 Task: In the  document Nathan.txtMake this file  'available offline' Add shortcut to Drive 'My Drive'Email the file to   softage.5@softage.net, with message attached Attention Needed: Please prioritize going through the email I've sent. and file type: 'RTF'
Action: Mouse moved to (289, 462)
Screenshot: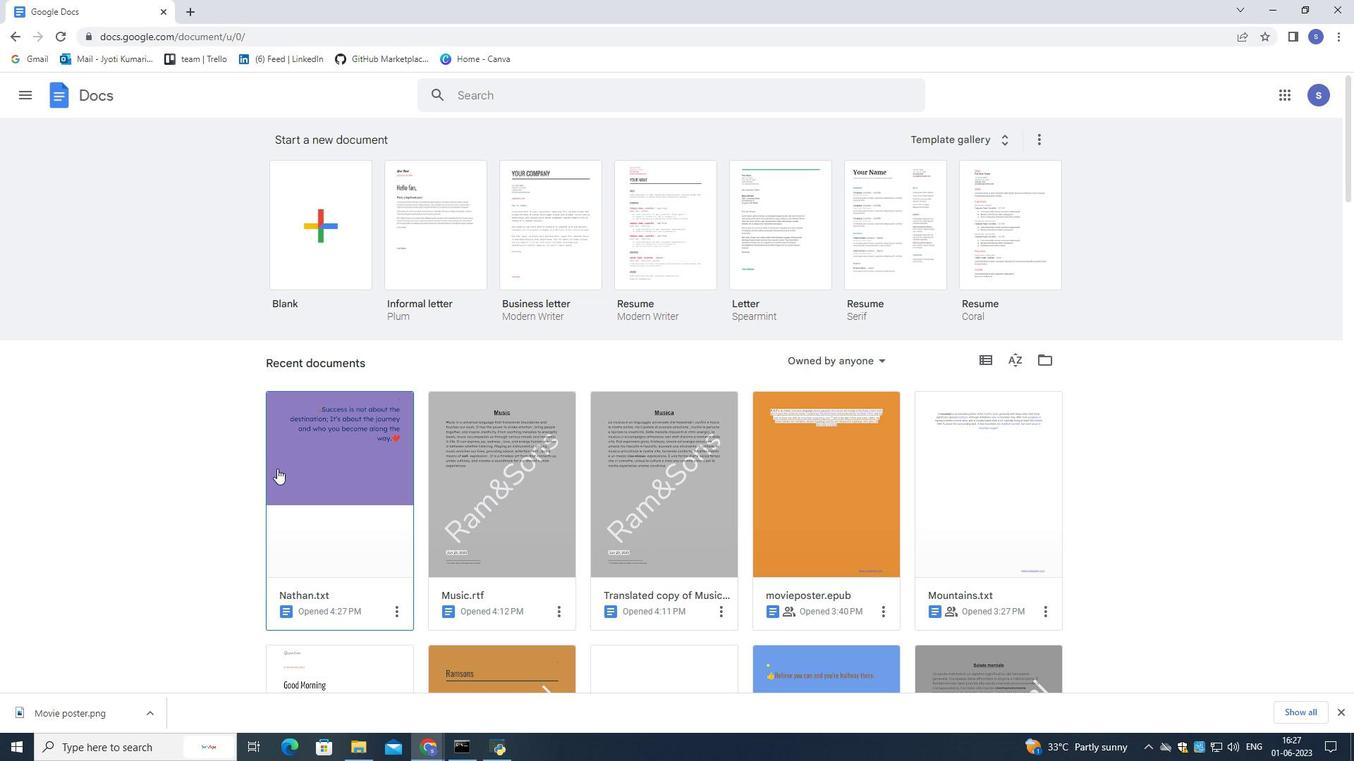 
Action: Mouse pressed left at (289, 462)
Screenshot: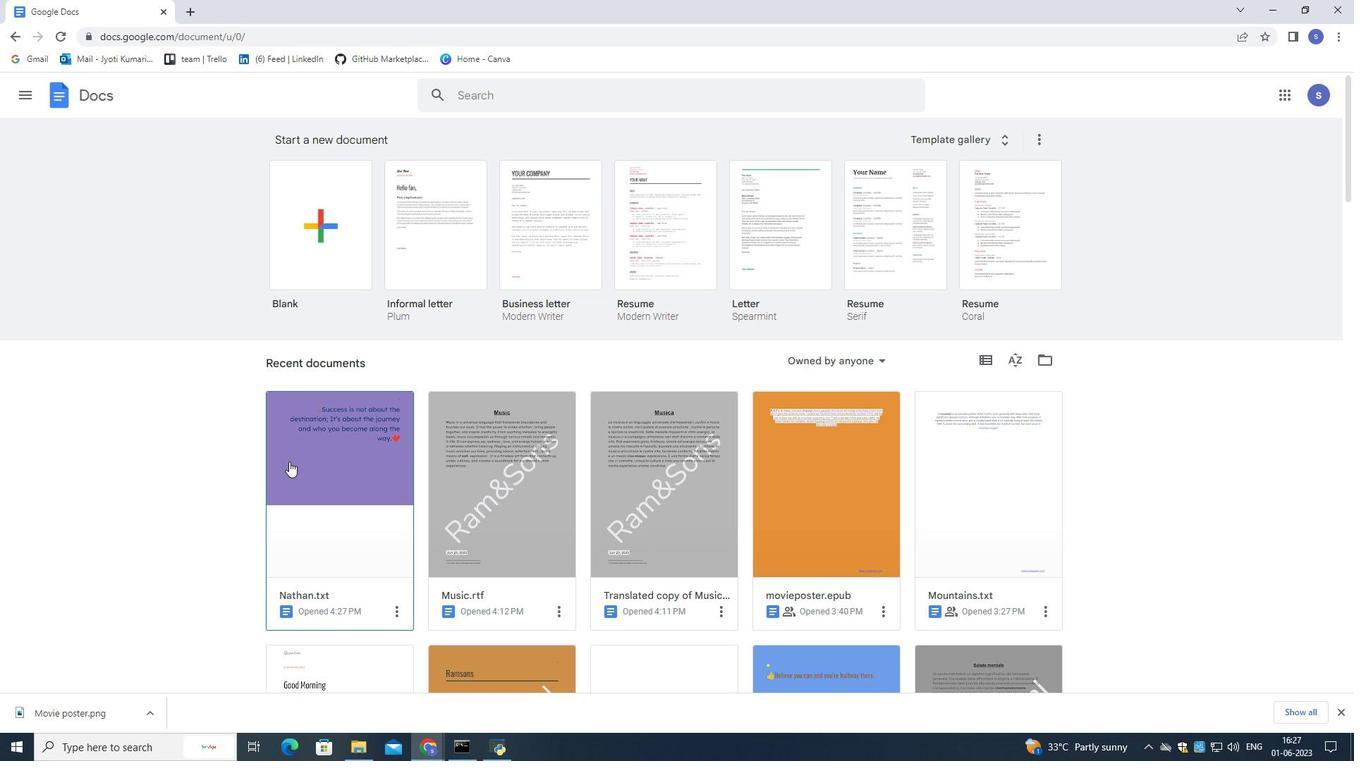 
Action: Mouse pressed left at (289, 462)
Screenshot: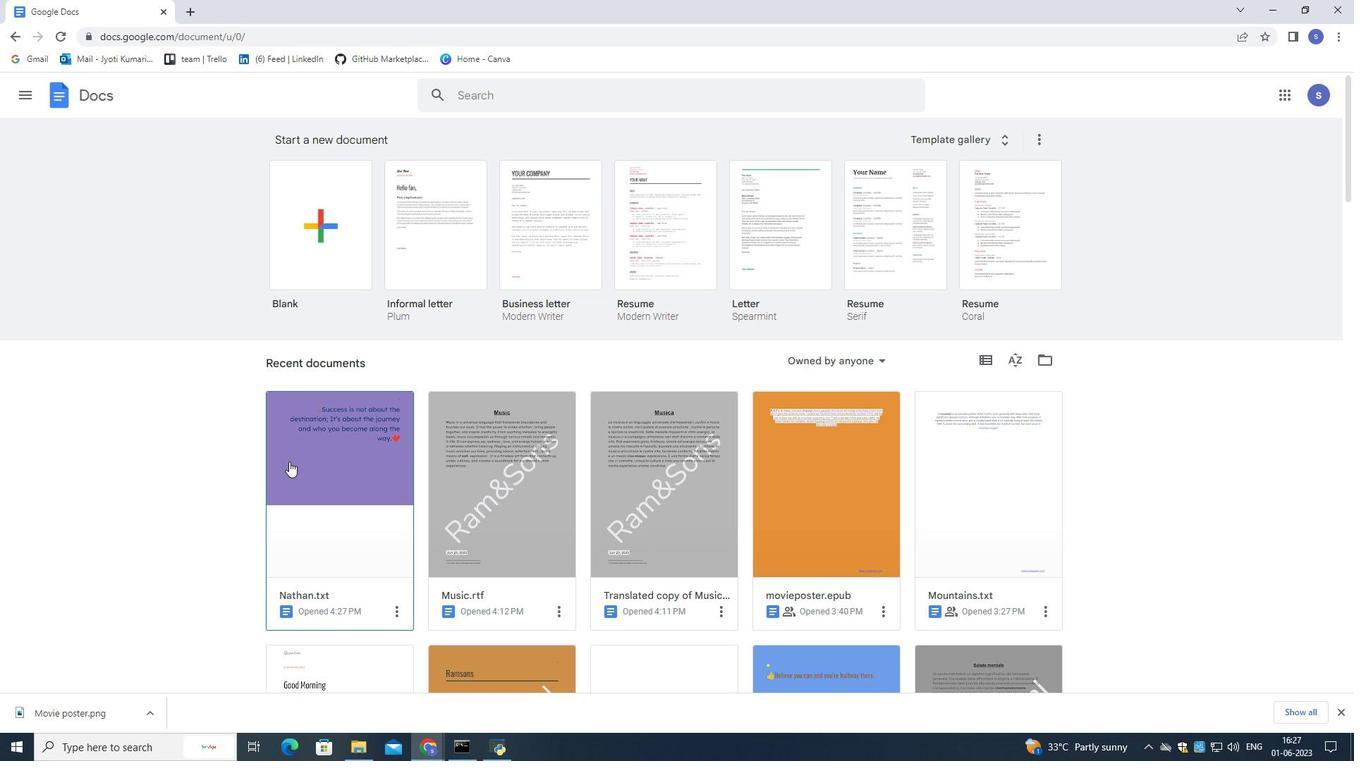 
Action: Mouse moved to (46, 104)
Screenshot: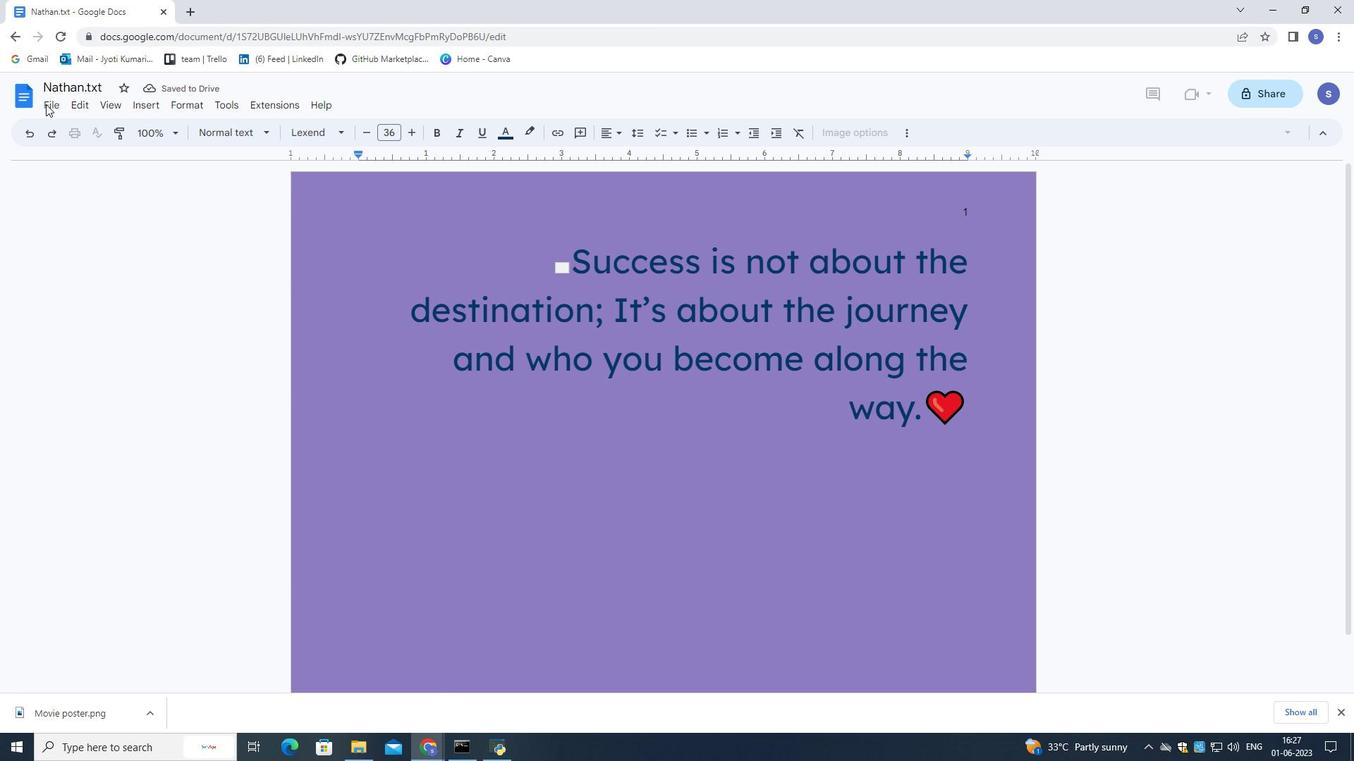 
Action: Mouse pressed left at (46, 104)
Screenshot: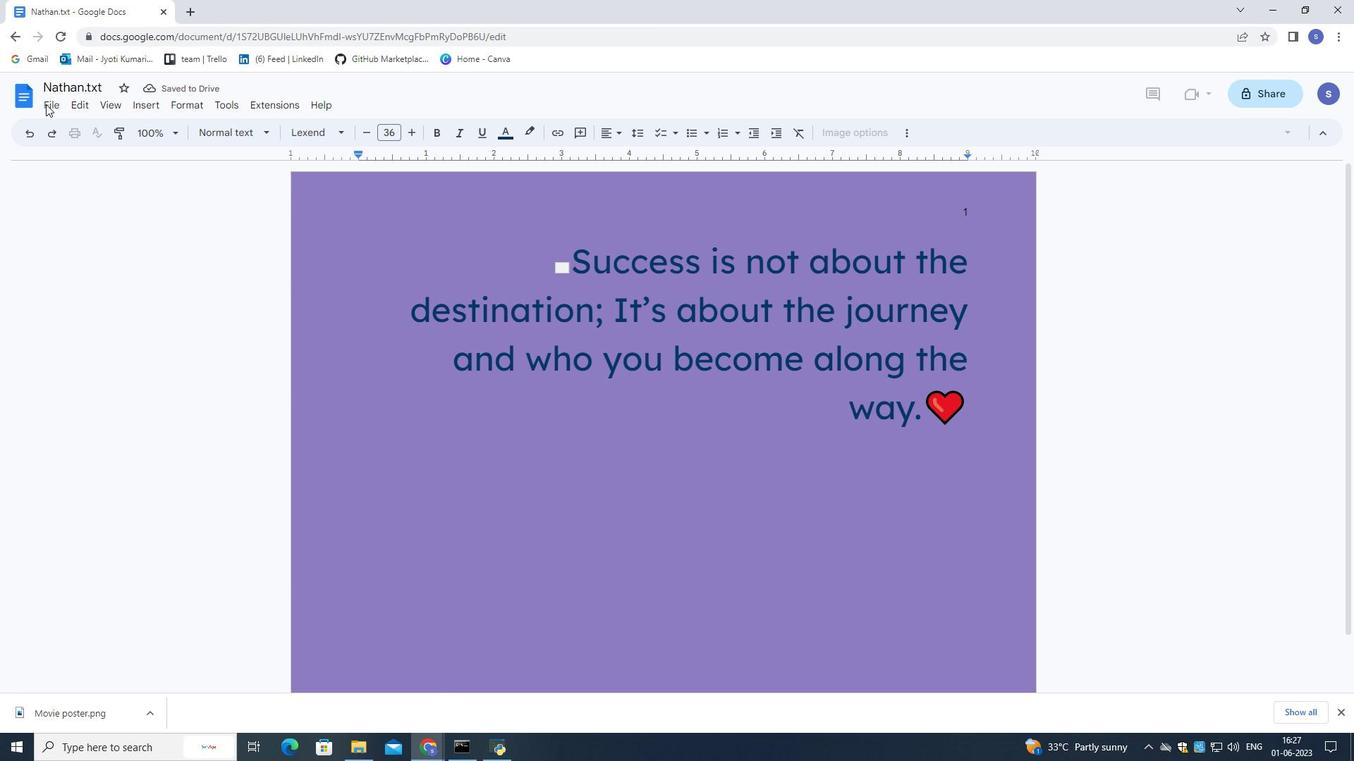 
Action: Mouse moved to (138, 414)
Screenshot: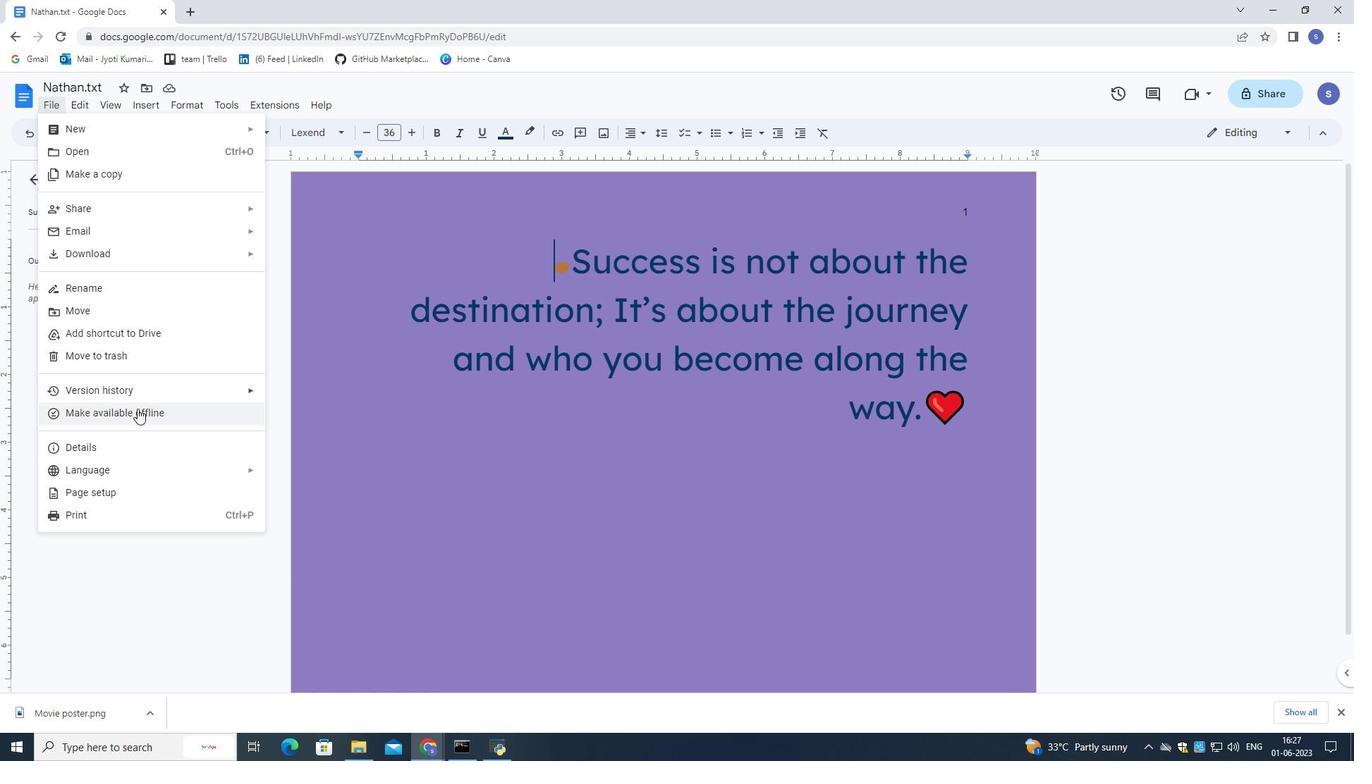 
Action: Mouse pressed left at (138, 414)
Screenshot: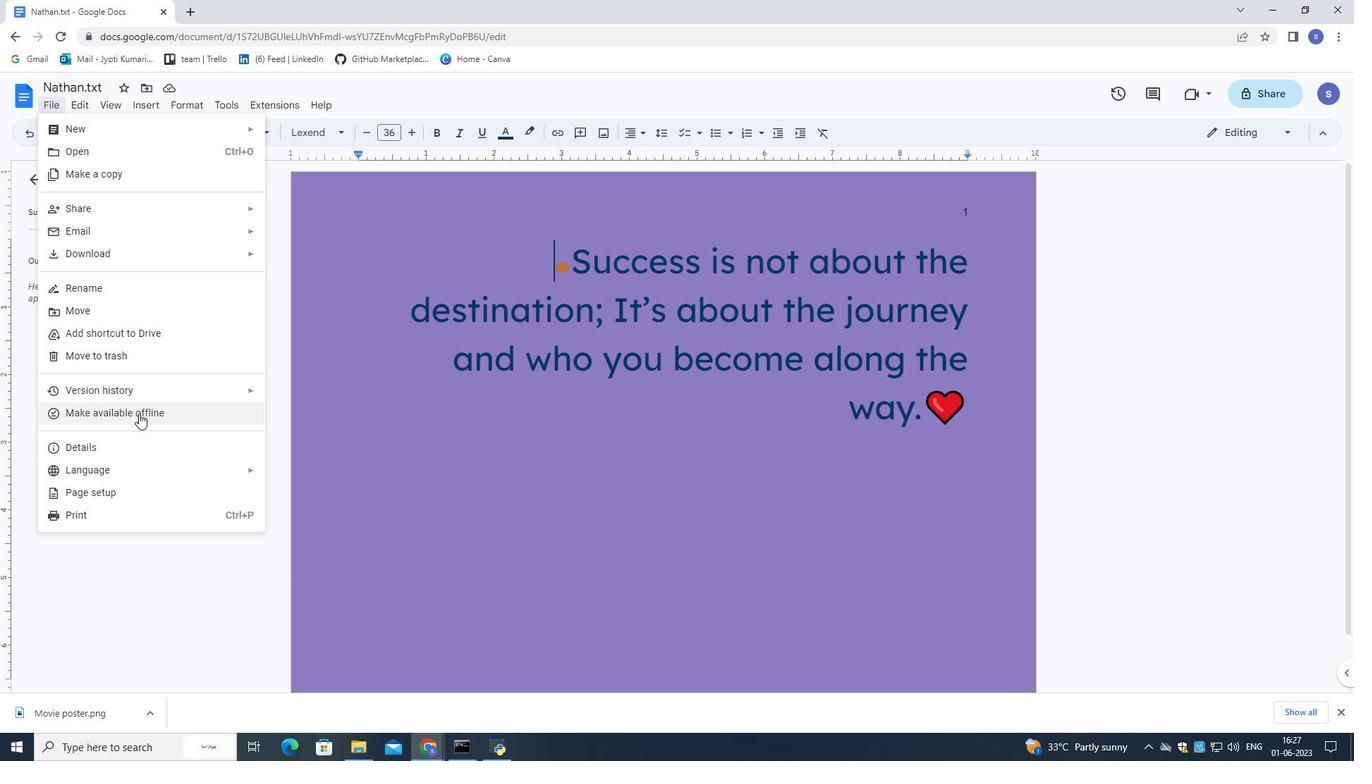 
Action: Mouse moved to (47, 105)
Screenshot: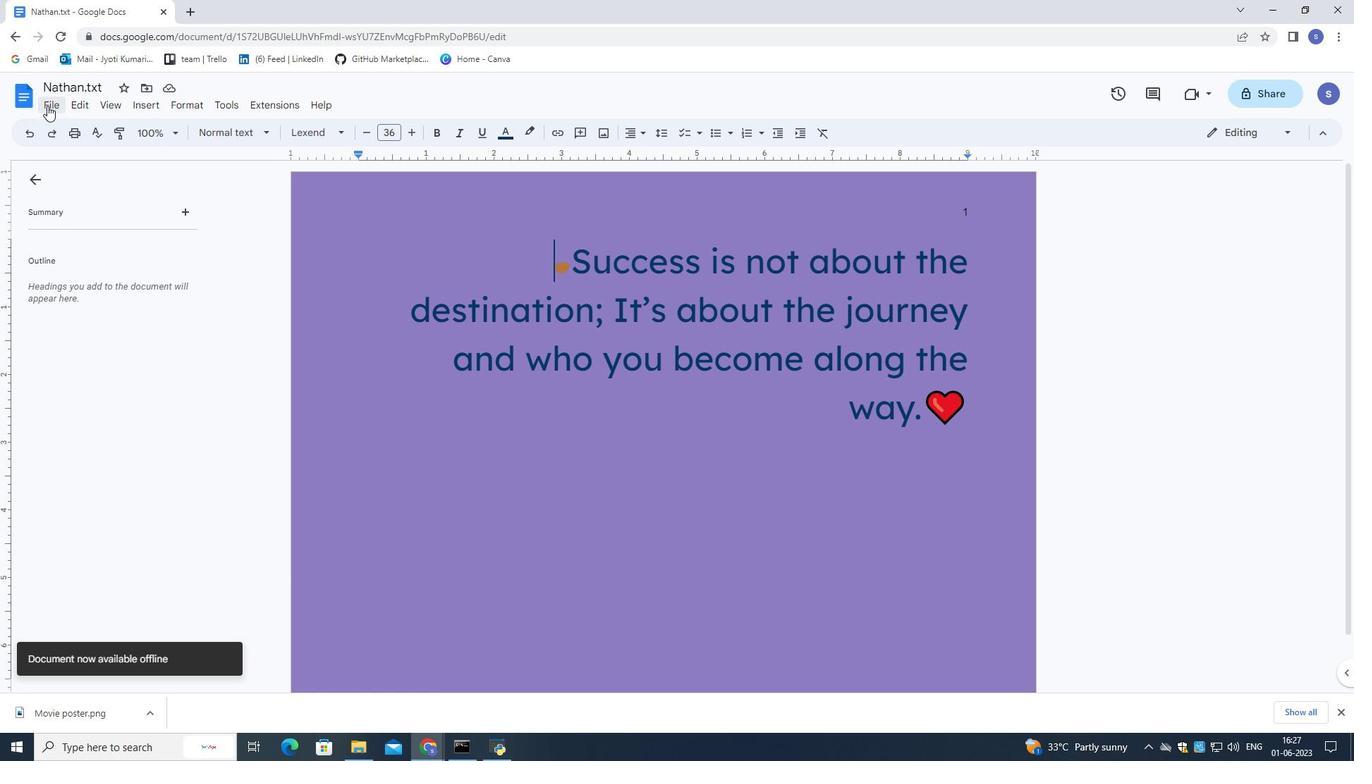 
Action: Mouse pressed left at (47, 105)
Screenshot: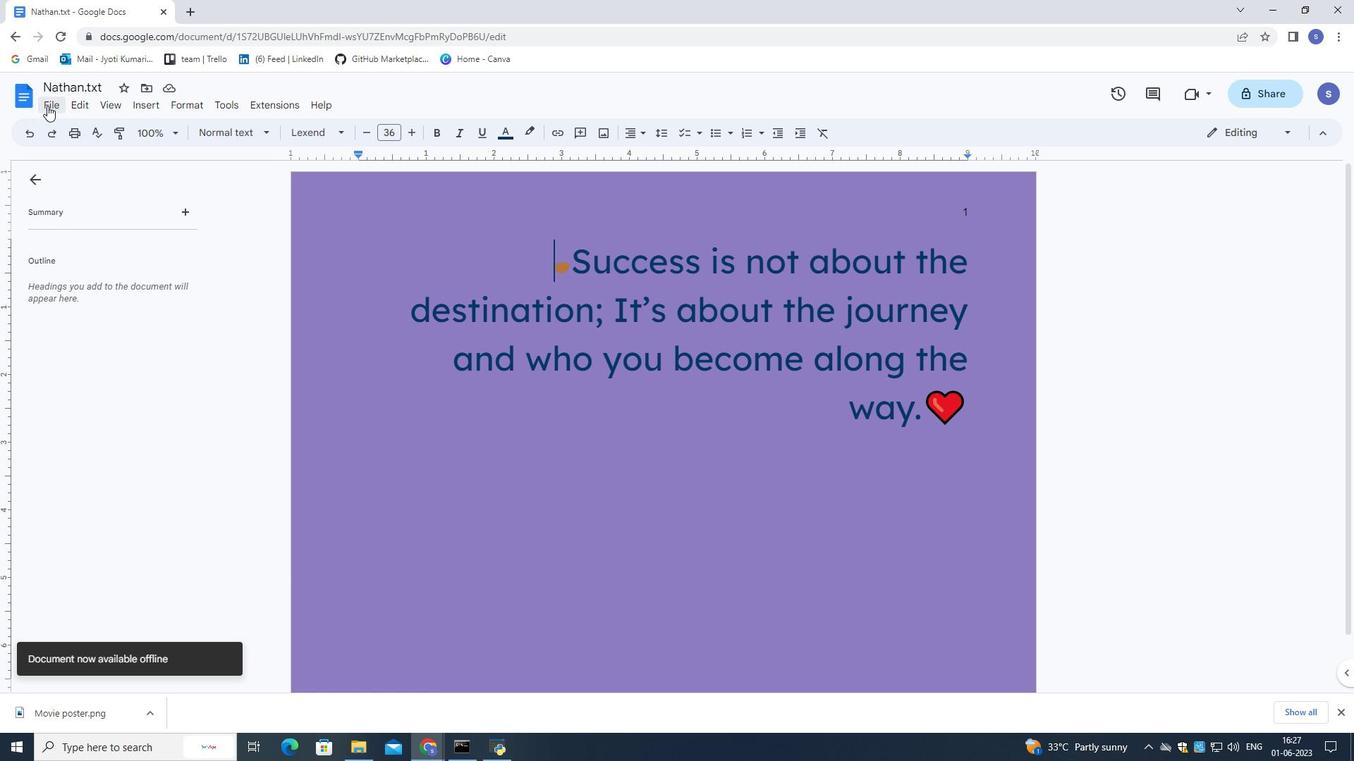 
Action: Mouse moved to (95, 330)
Screenshot: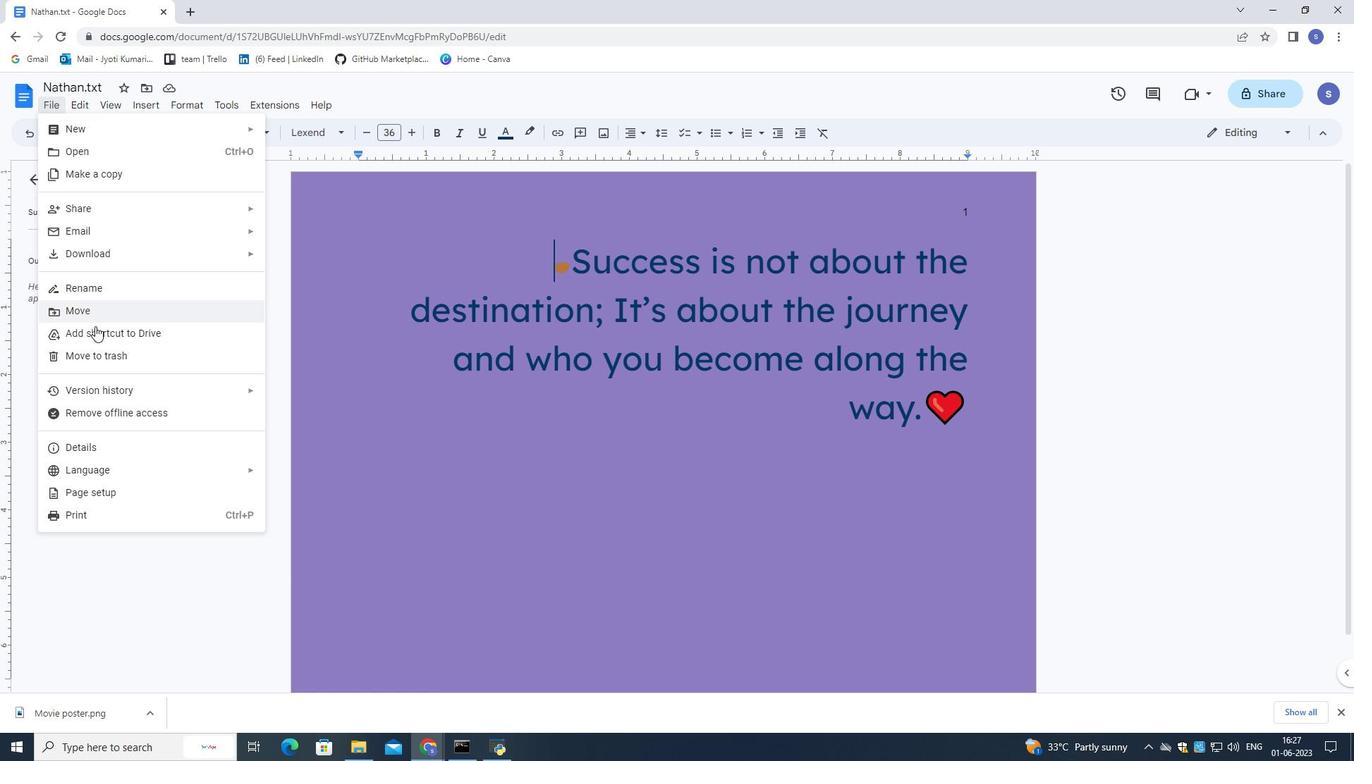 
Action: Mouse pressed left at (95, 330)
Screenshot: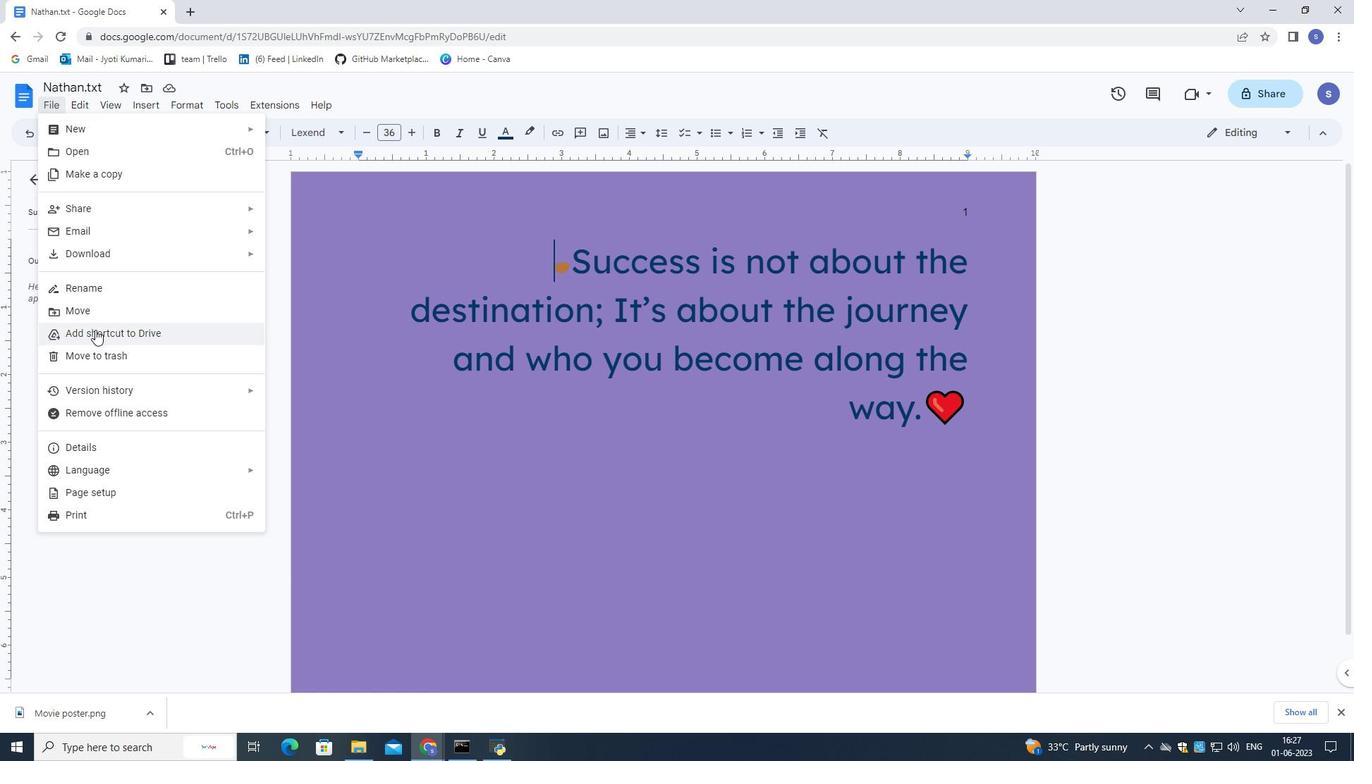 
Action: Mouse moved to (350, 302)
Screenshot: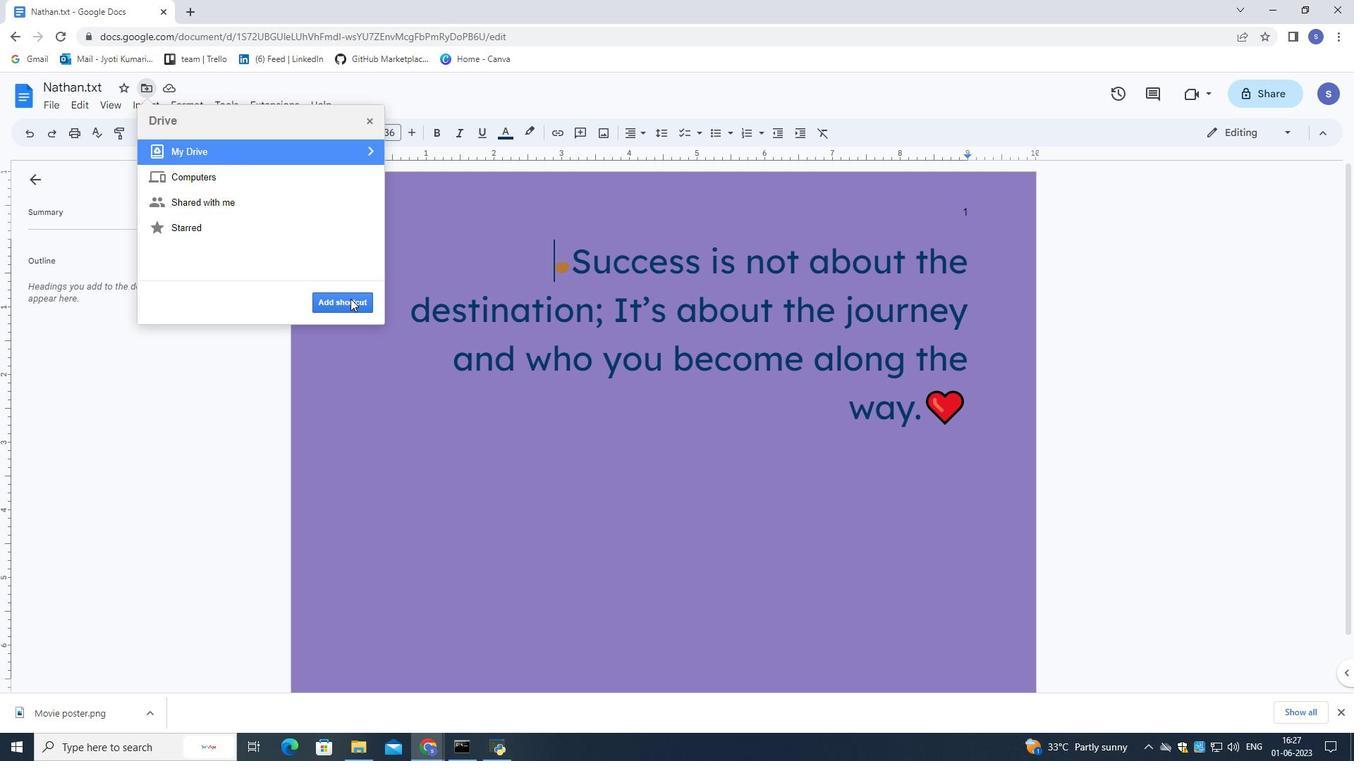 
Action: Mouse pressed left at (350, 302)
Screenshot: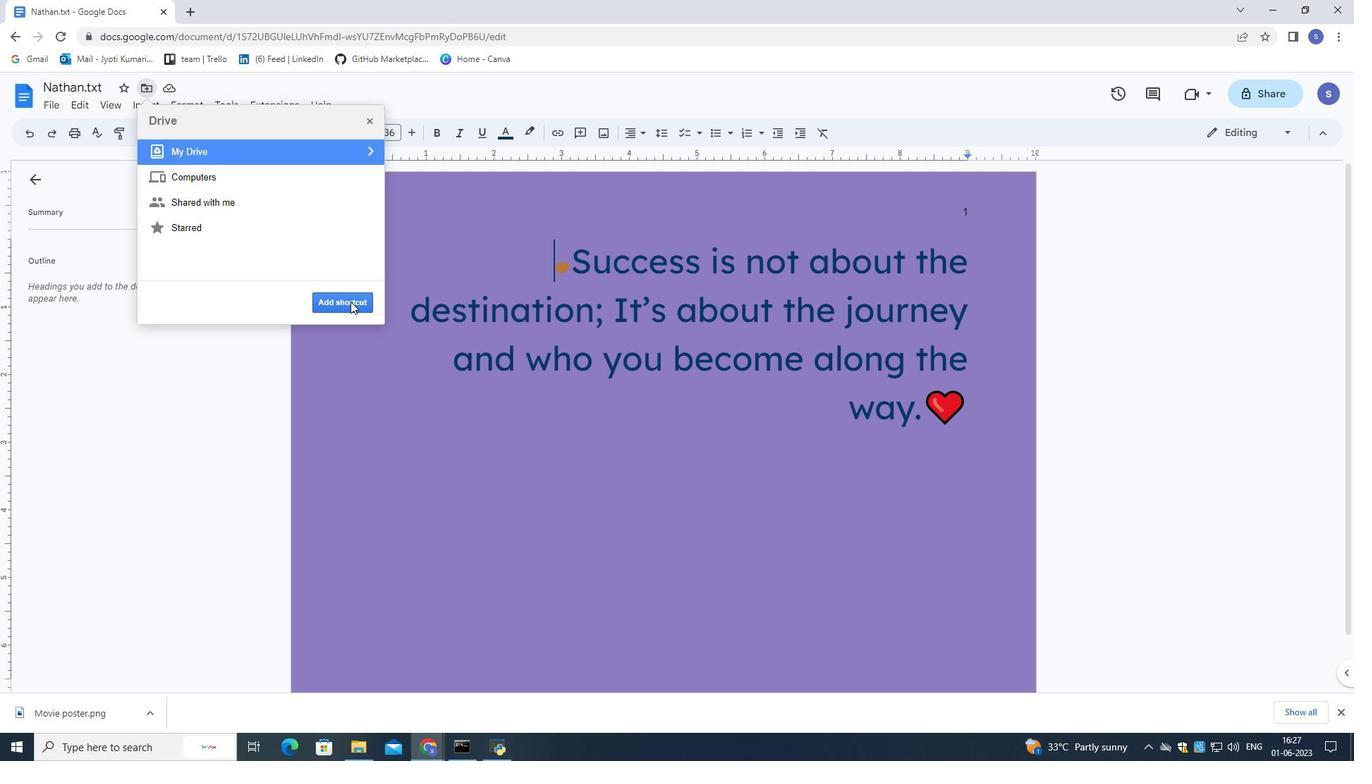 
Action: Mouse moved to (43, 102)
Screenshot: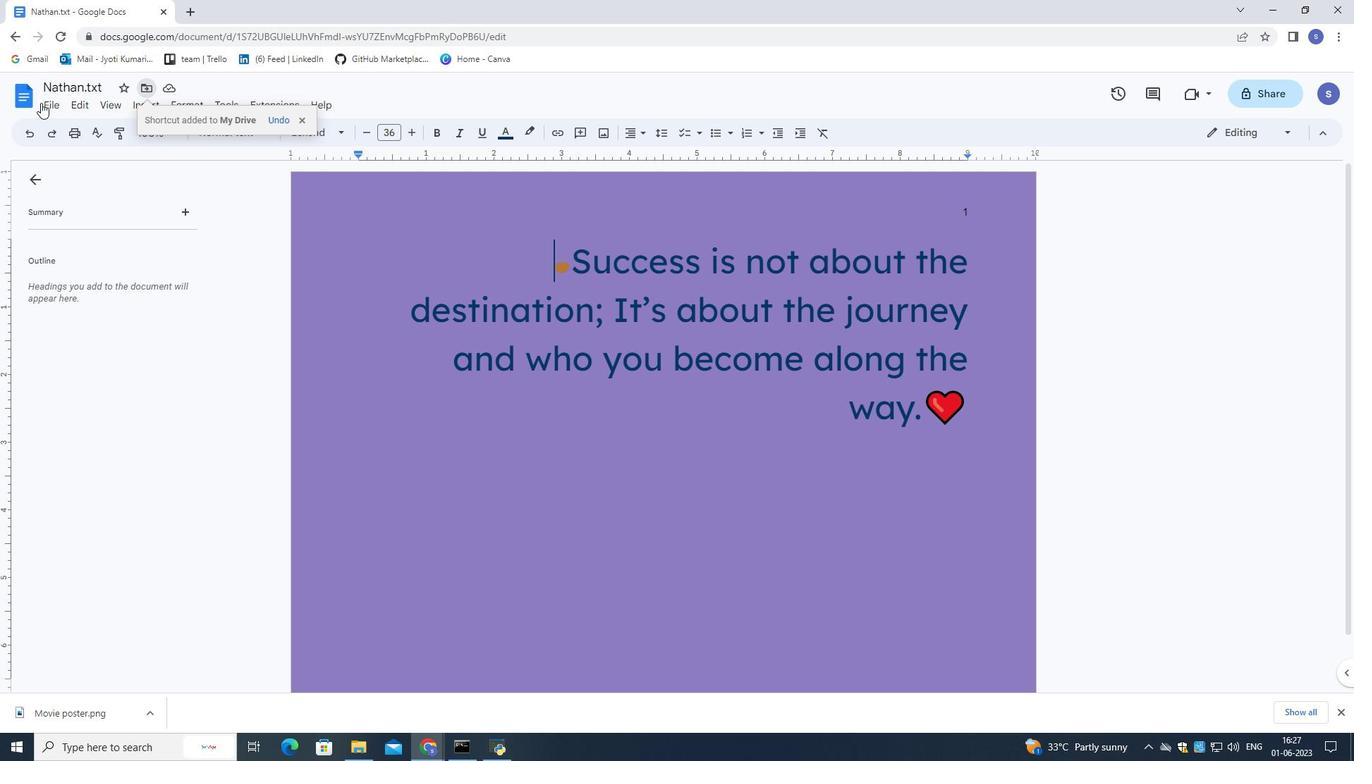 
Action: Mouse pressed left at (43, 102)
Screenshot: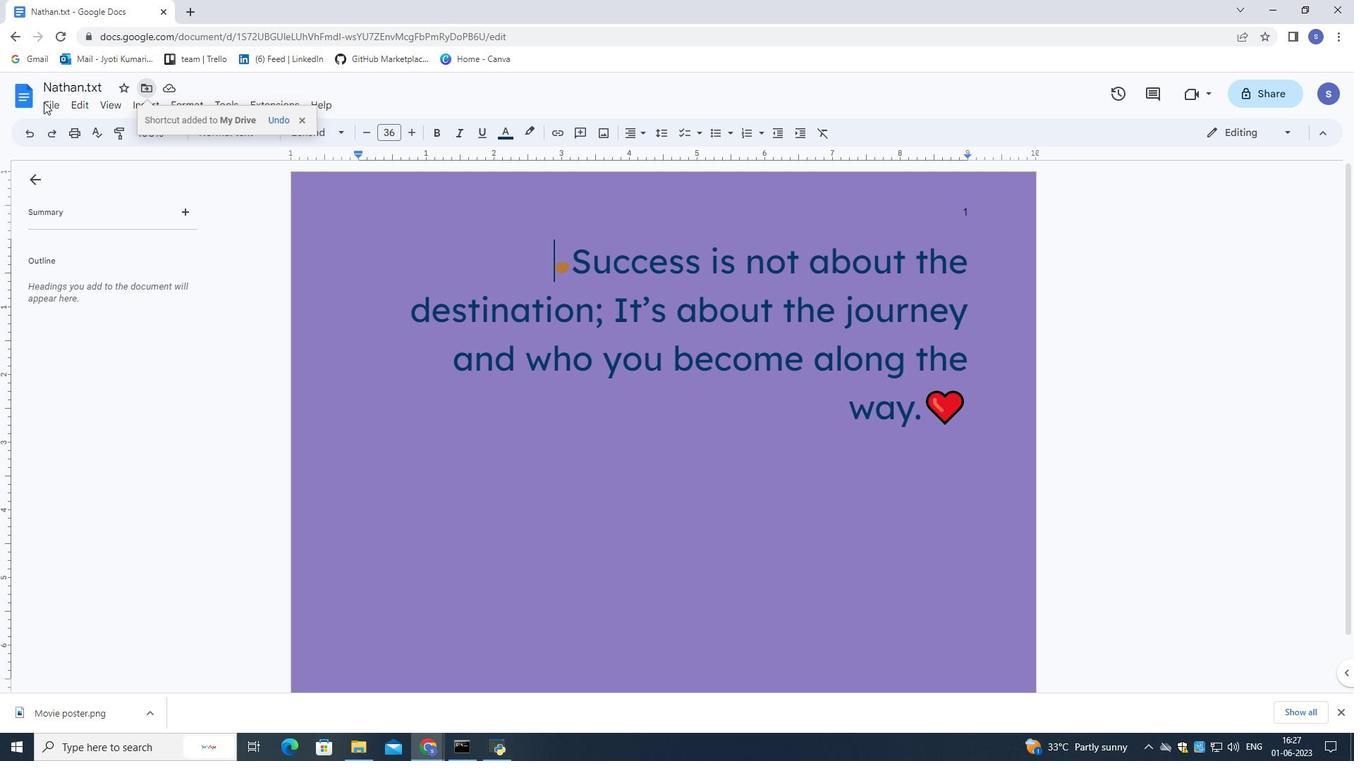 
Action: Mouse moved to (53, 107)
Screenshot: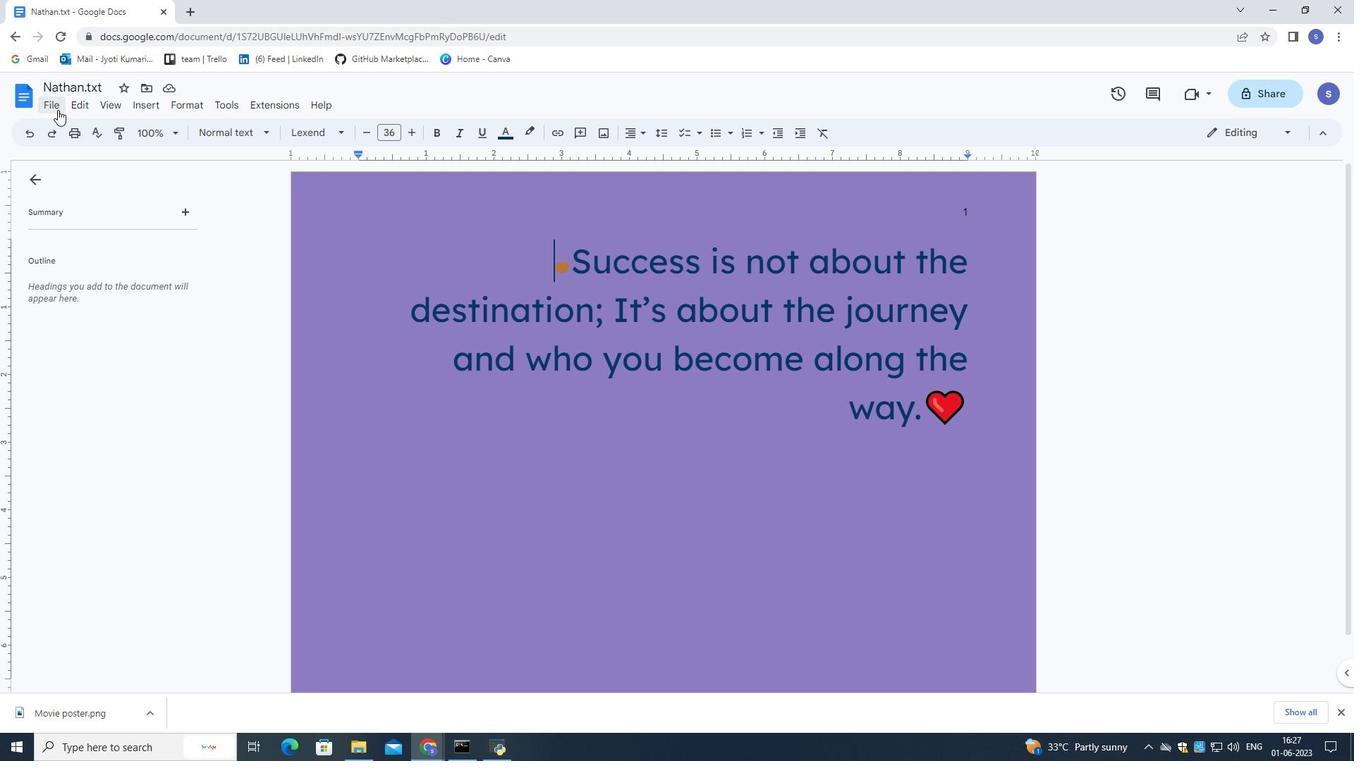 
Action: Mouse pressed left at (53, 107)
Screenshot: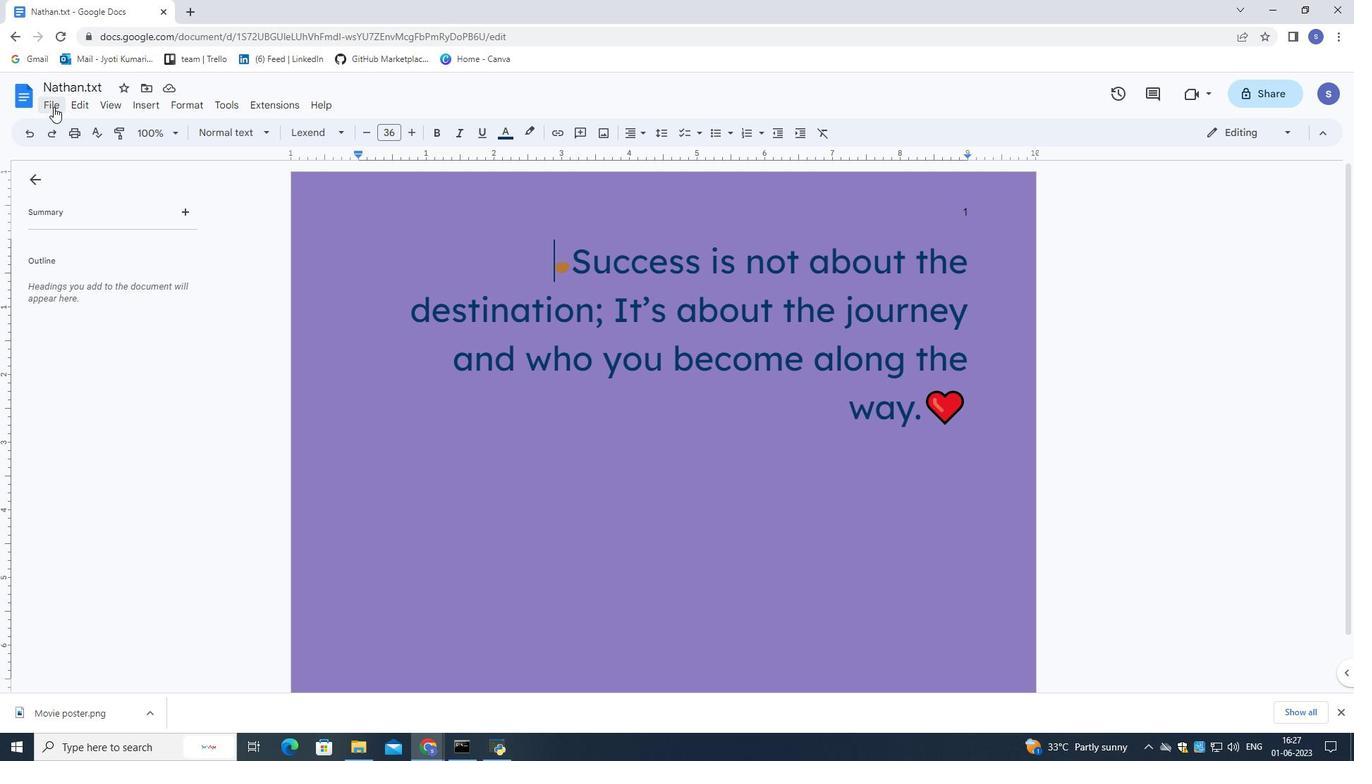 
Action: Mouse moved to (298, 233)
Screenshot: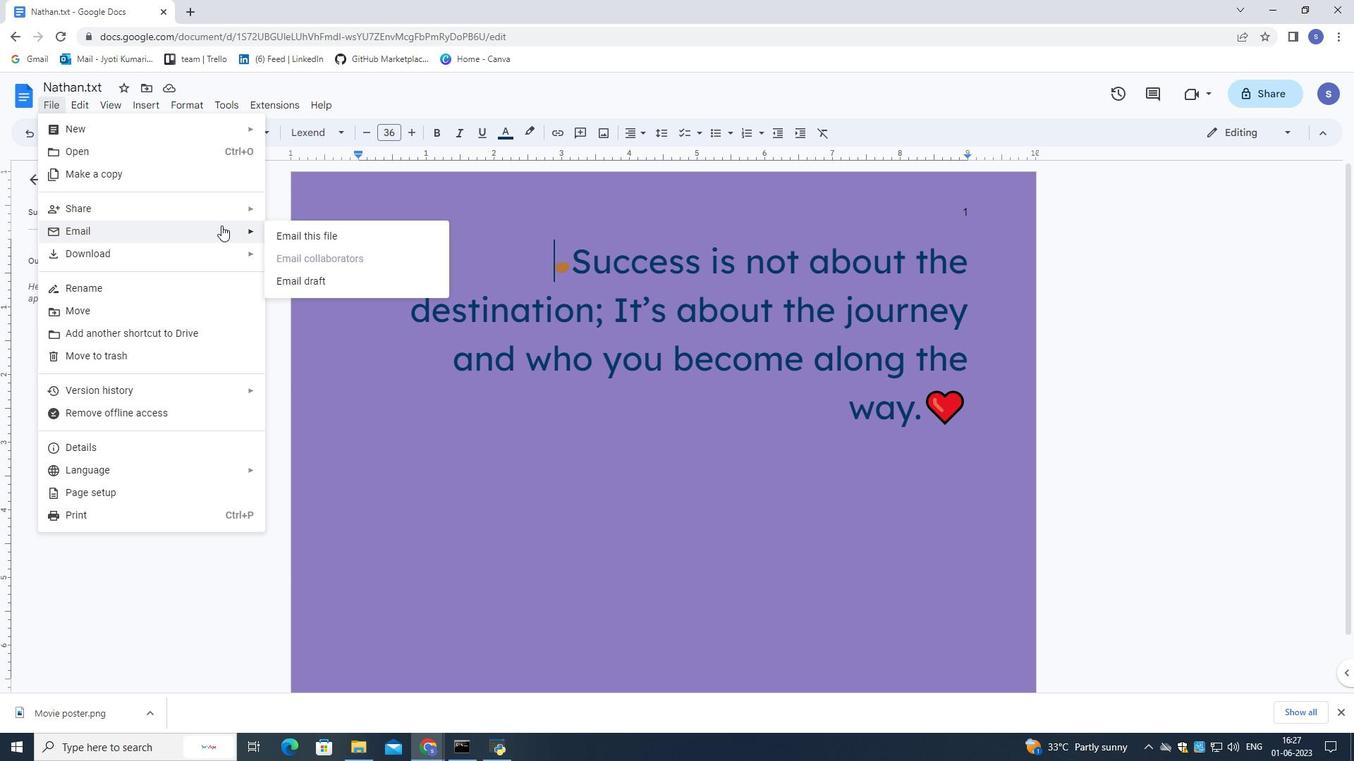
Action: Mouse pressed left at (298, 233)
Screenshot: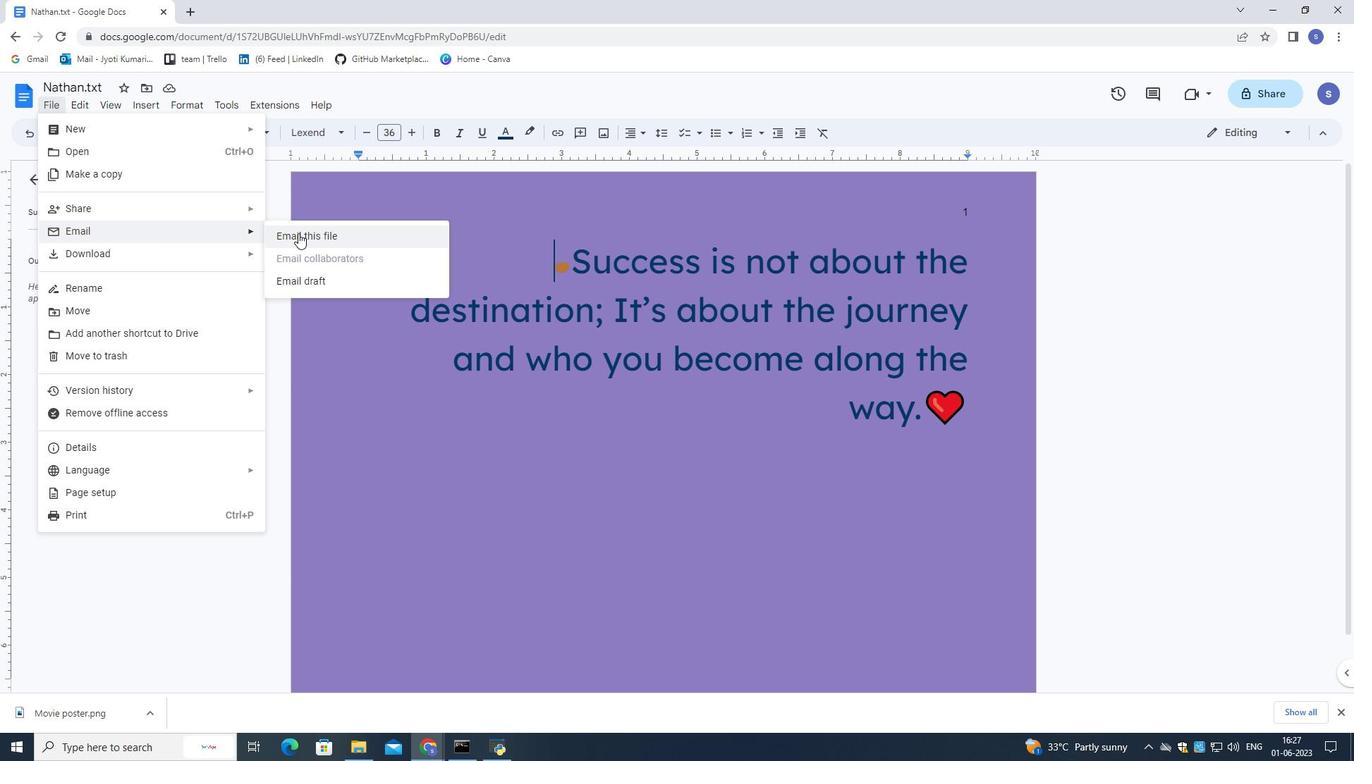 
Action: Mouse moved to (294, 232)
Screenshot: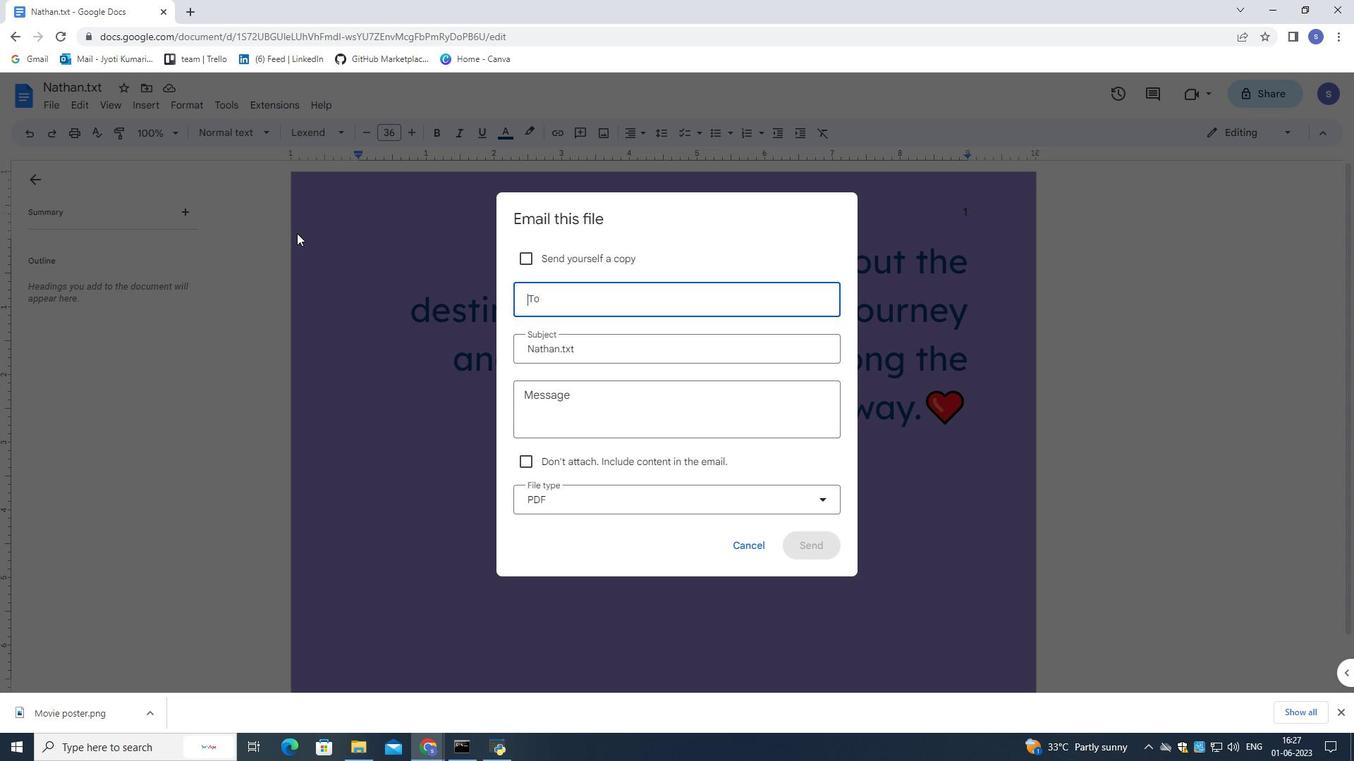 
Action: Key pressed softage.5<Key.shift>@softage.net
Screenshot: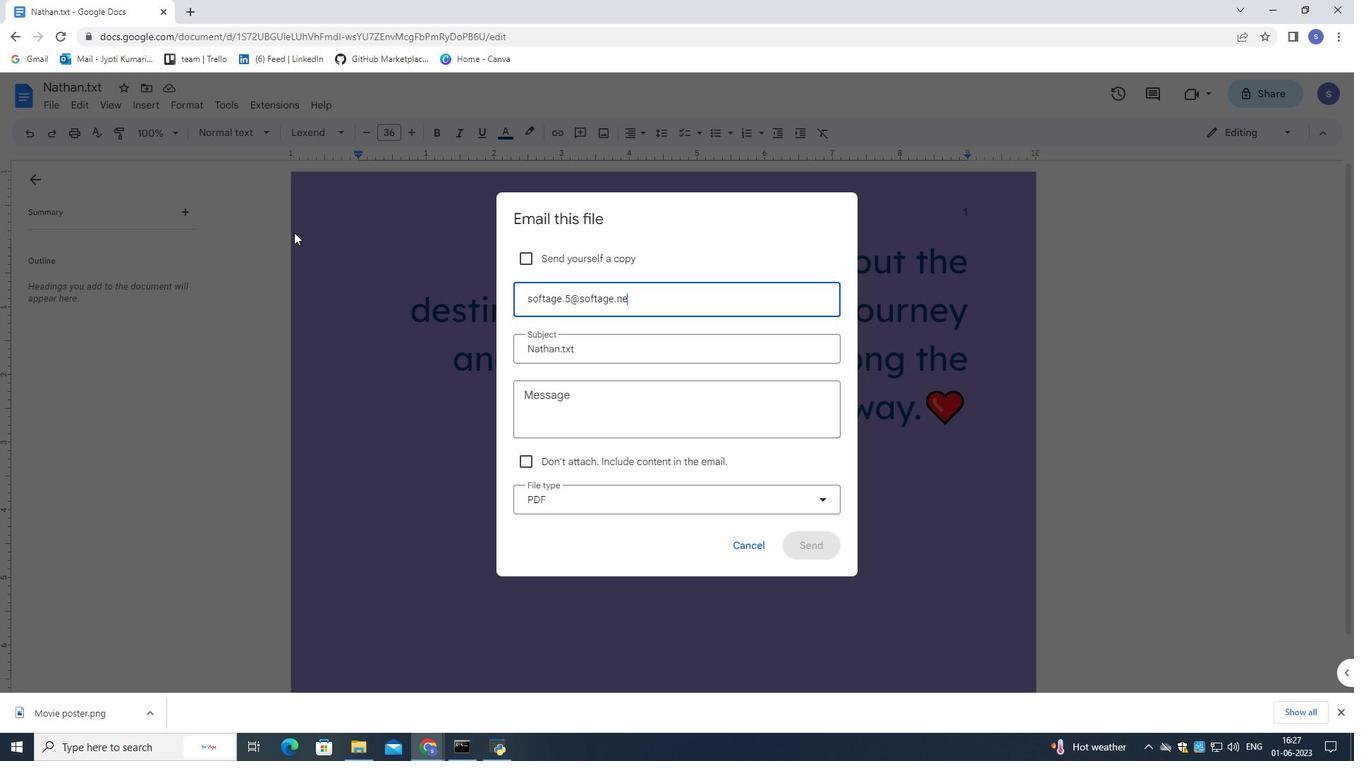 
Action: Mouse moved to (654, 332)
Screenshot: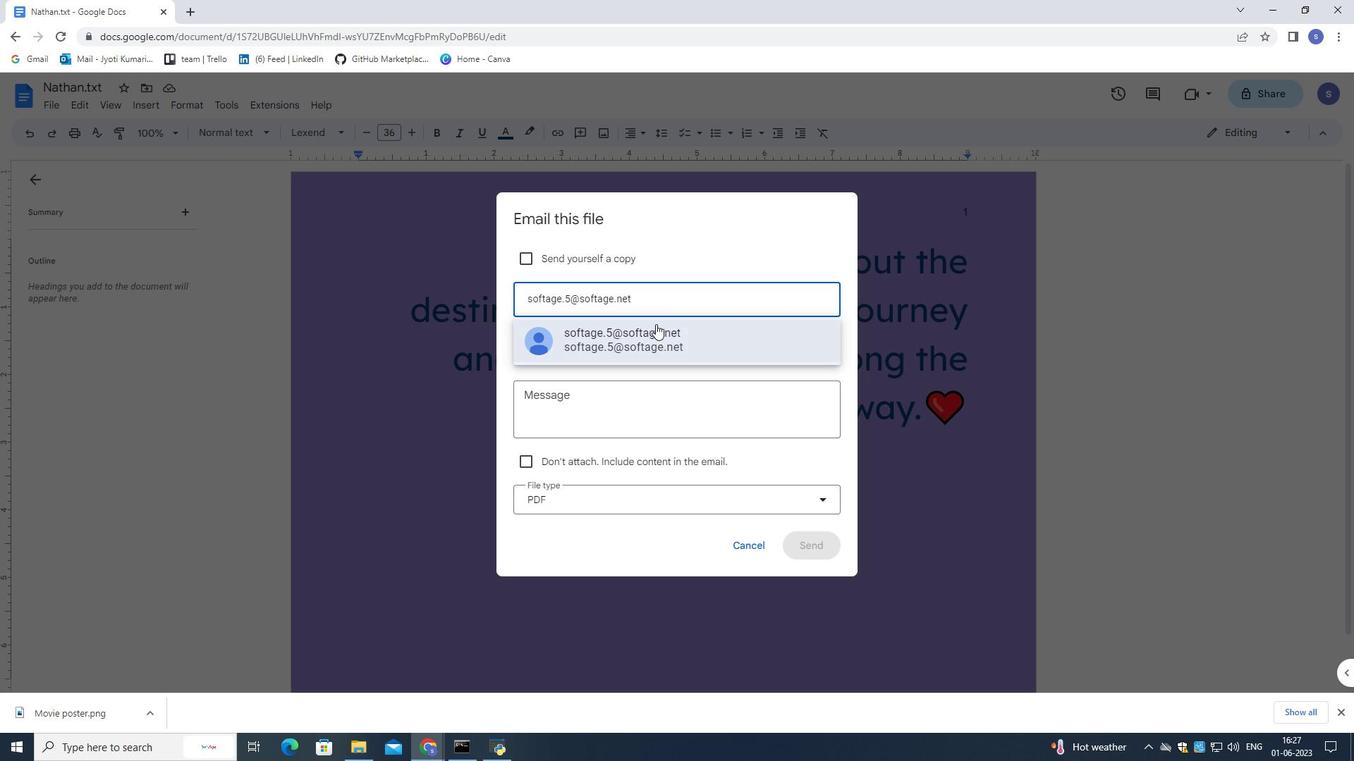 
Action: Mouse pressed left at (654, 332)
Screenshot: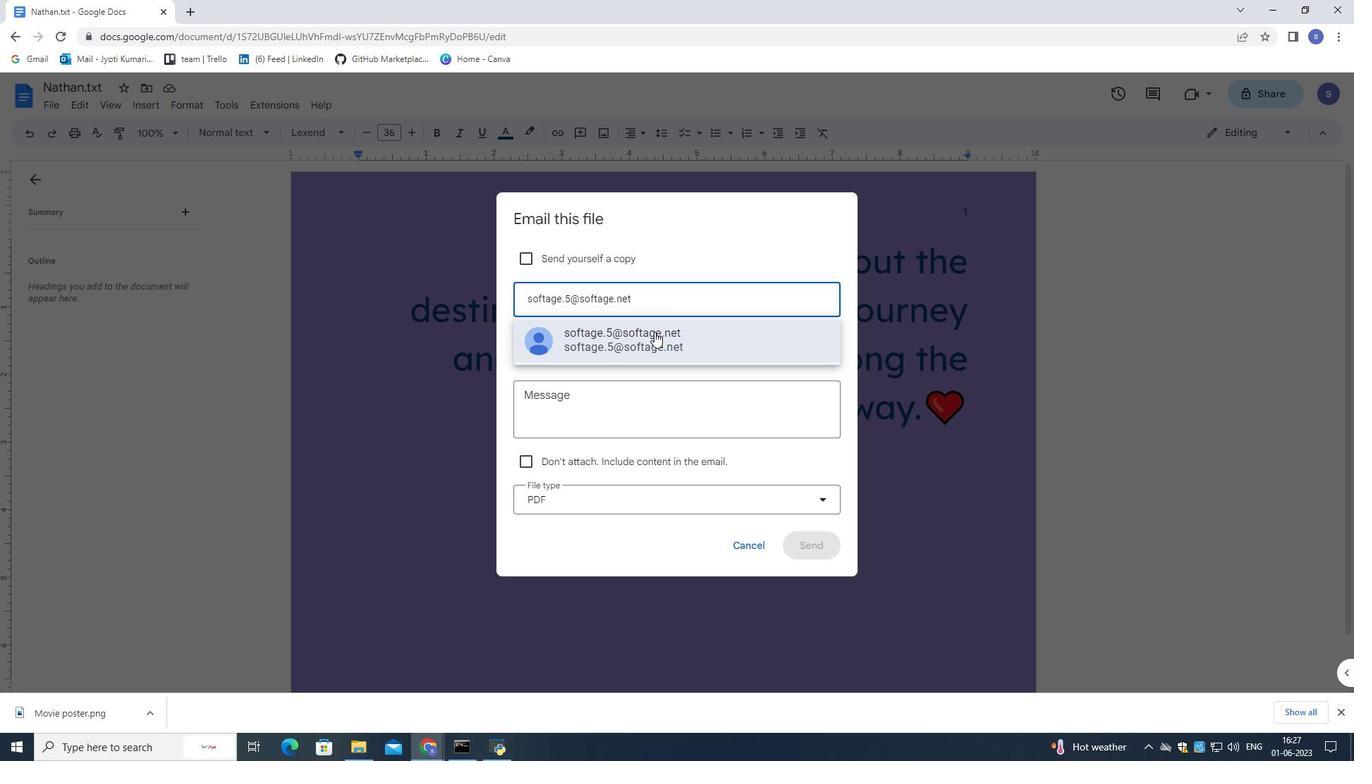 
Action: Mouse moved to (650, 395)
Screenshot: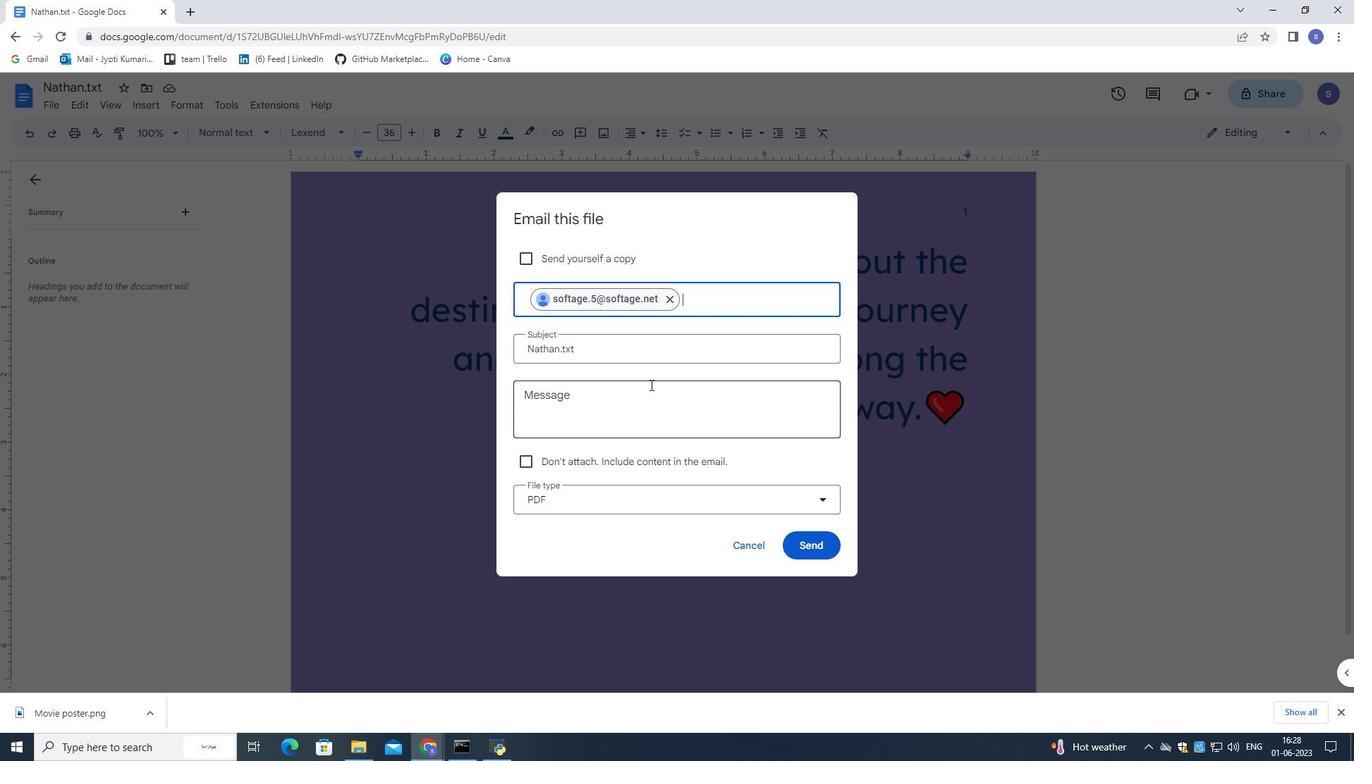 
Action: Mouse pressed left at (650, 395)
Screenshot: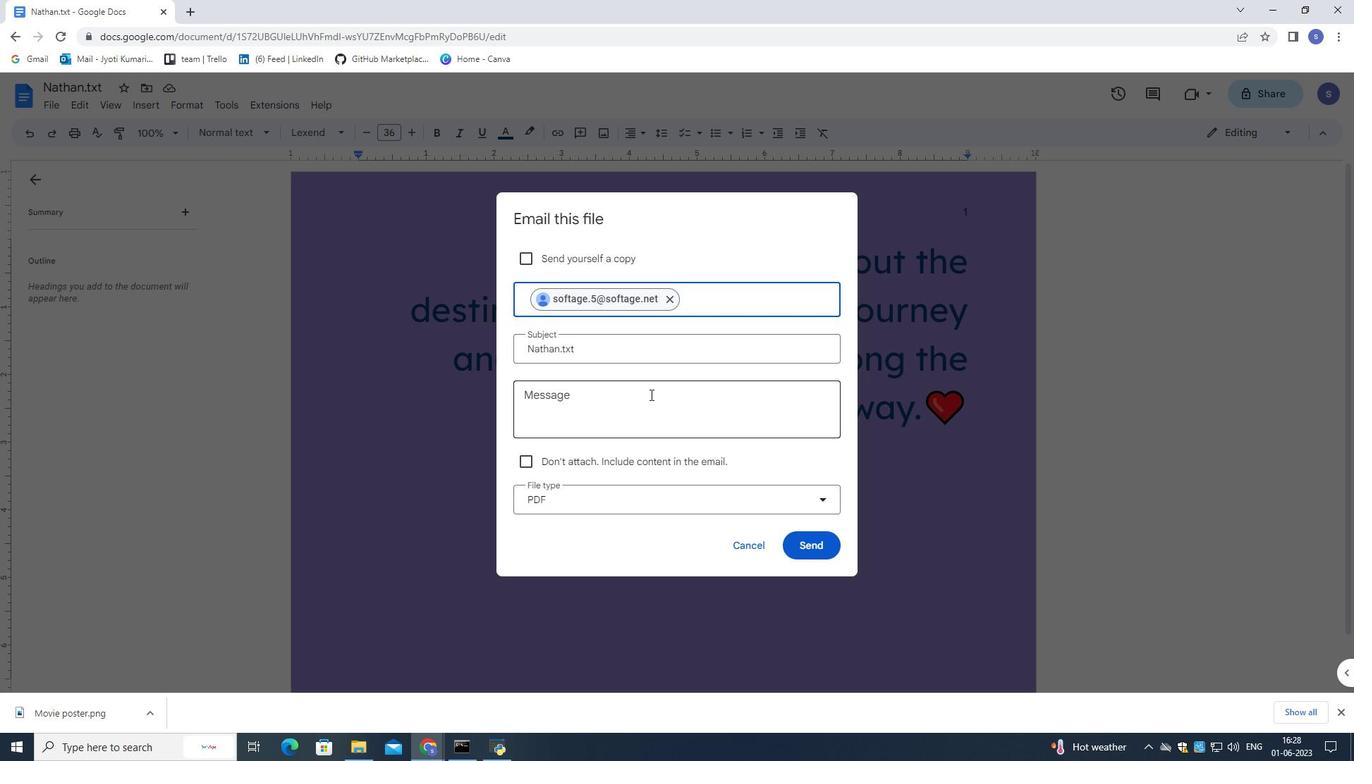 
Action: Mouse moved to (650, 395)
Screenshot: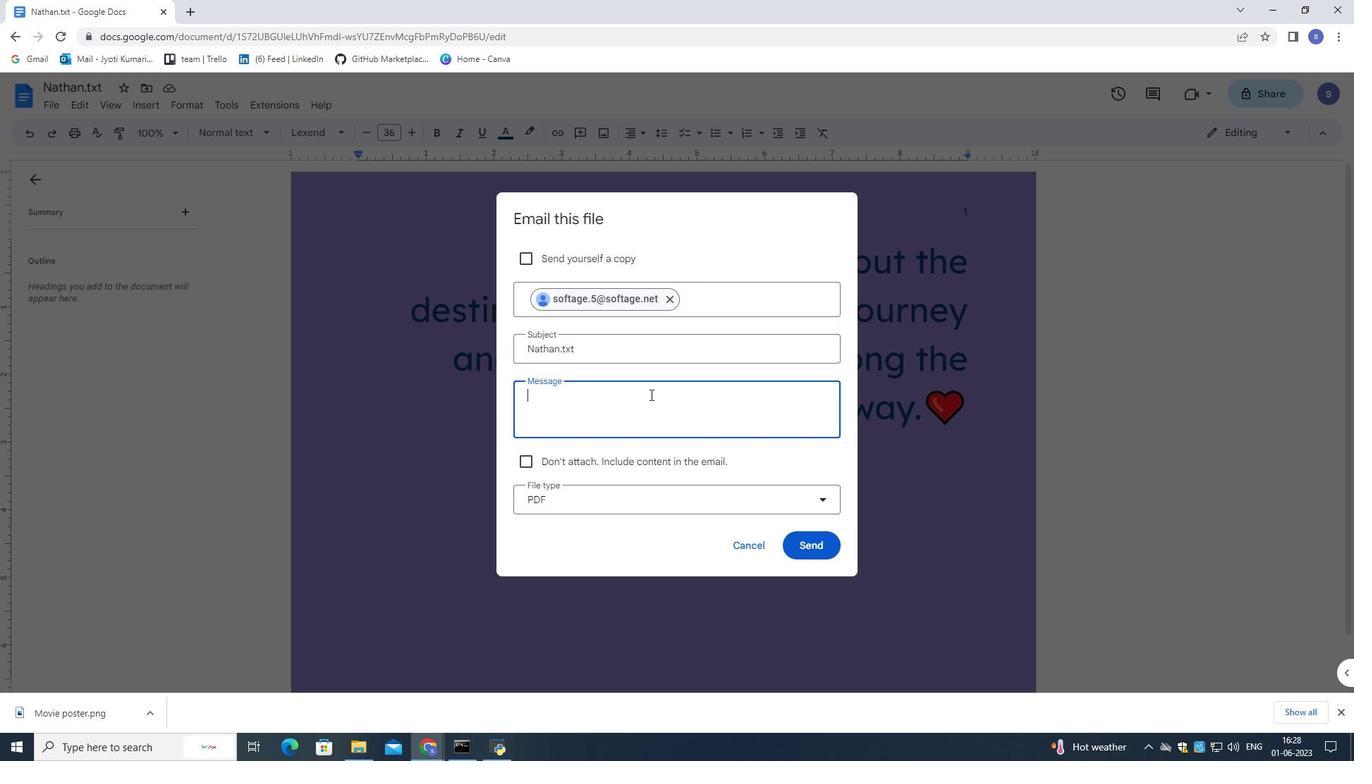 
Action: Key pressed <Key.shift>Attention<Key.space><Key.shift>needed<Key.space><Key.shift_r>:<Key.space>please<Key.space>prioritize<Key.space>going<Key.space>through<Key.space>the<Key.space>email<Key.space><Key.shift>I've<Key.space>sent.
Screenshot: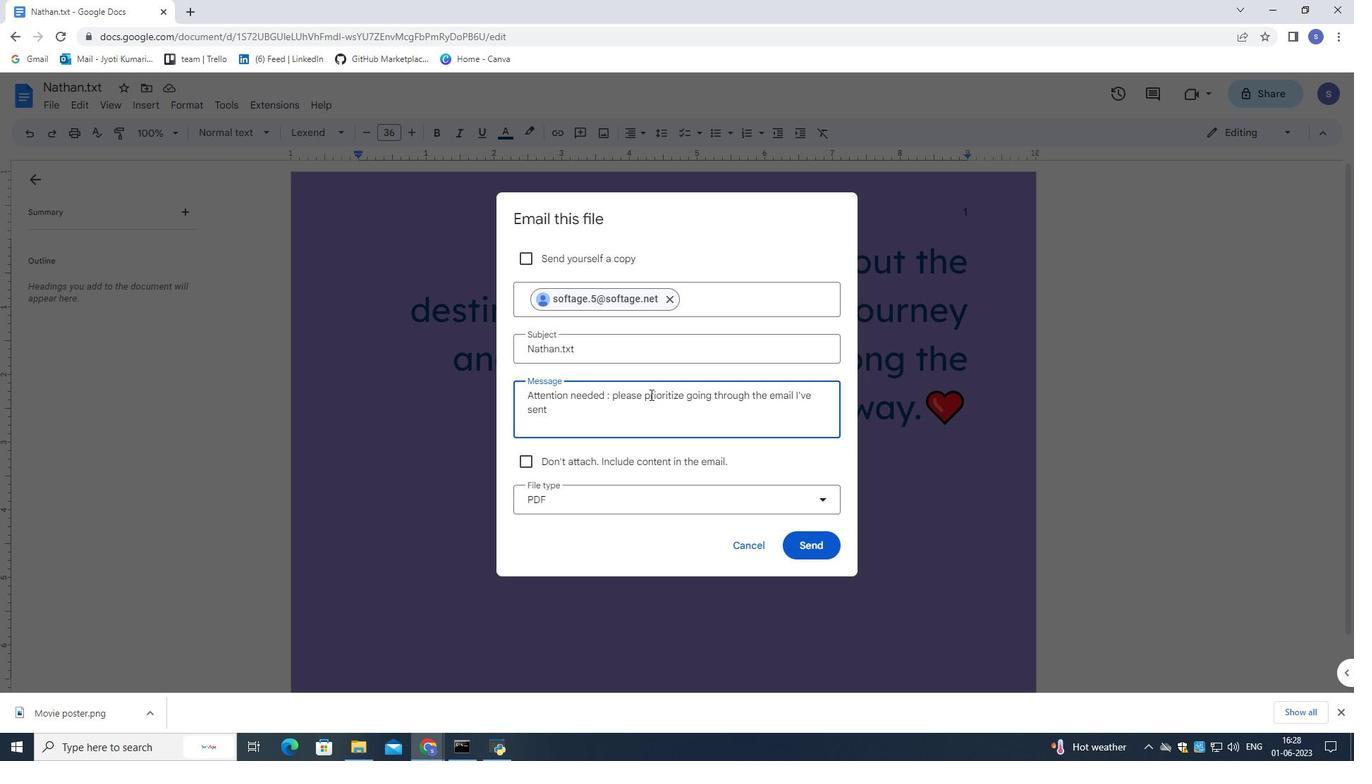 
Action: Mouse moved to (718, 510)
Screenshot: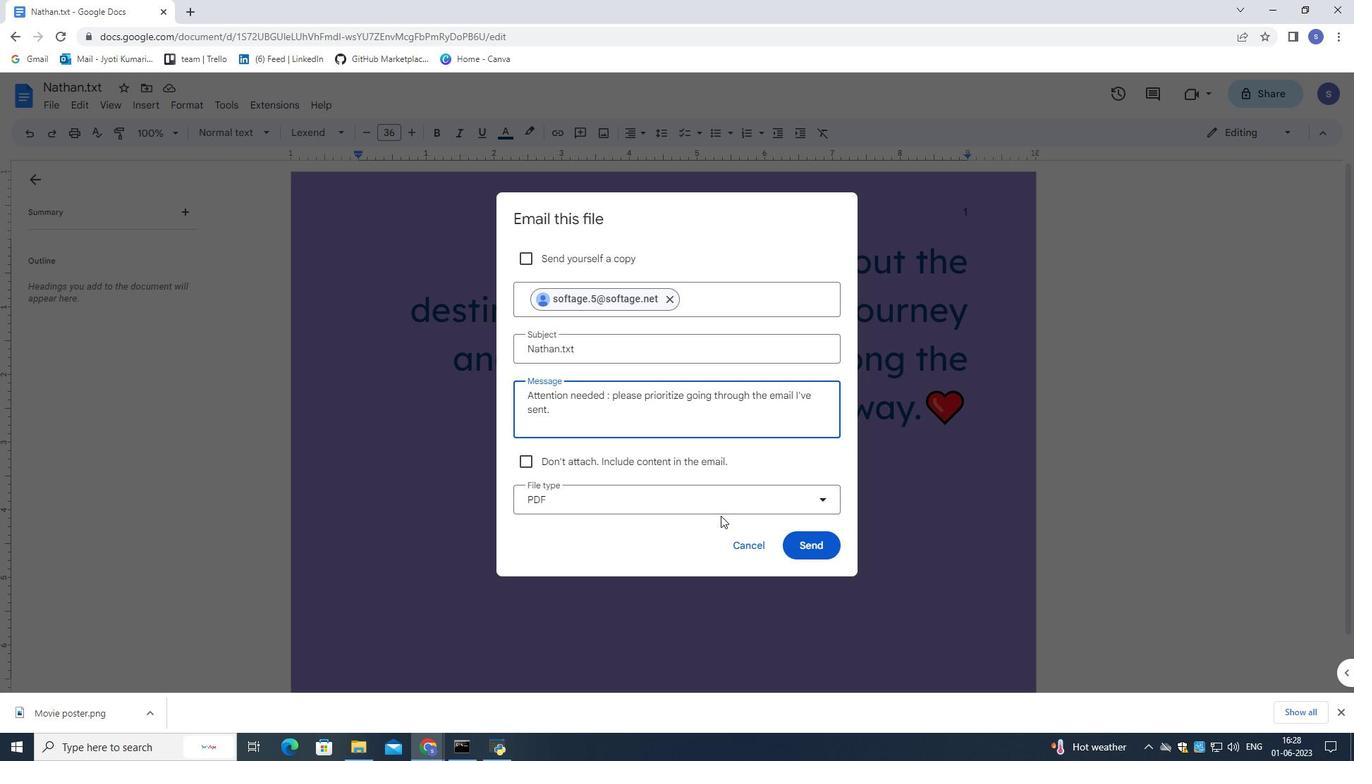 
Action: Mouse pressed left at (718, 510)
Screenshot: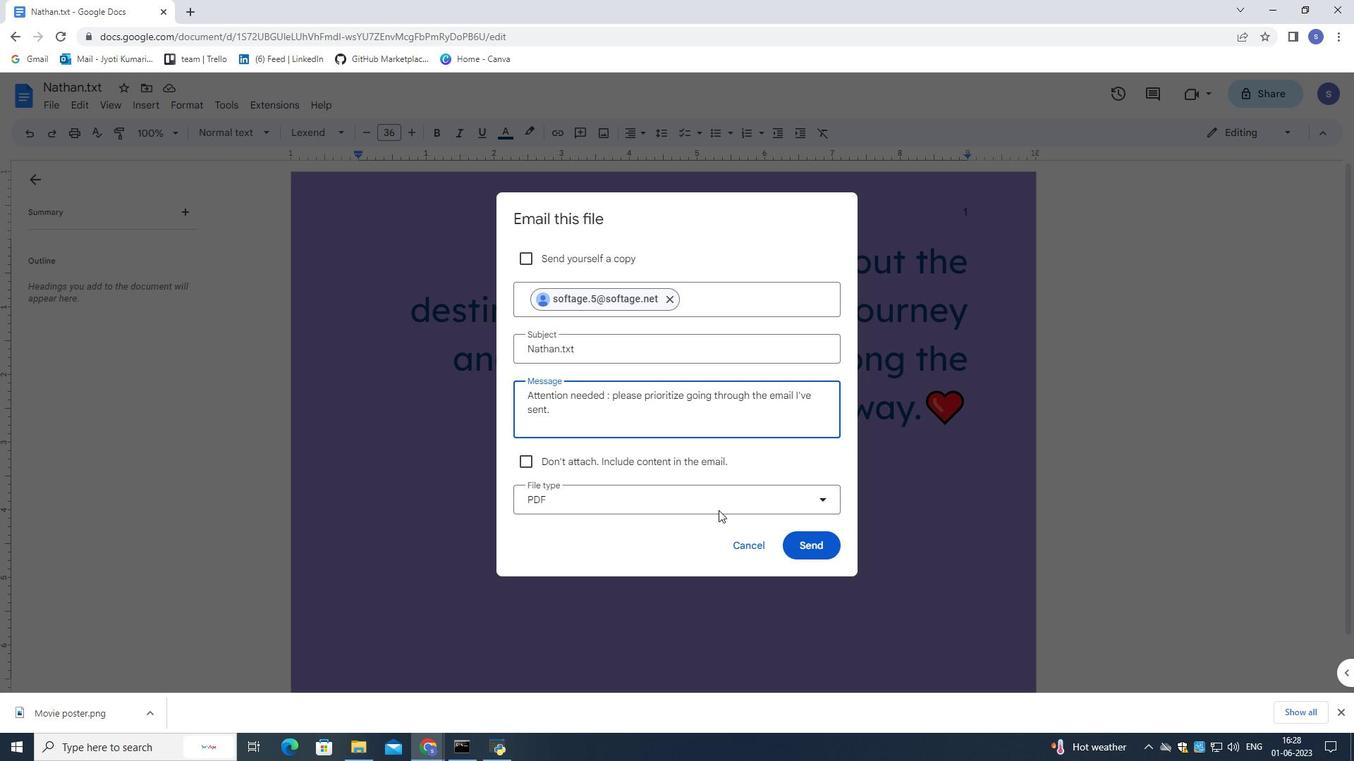 
Action: Mouse moved to (673, 556)
Screenshot: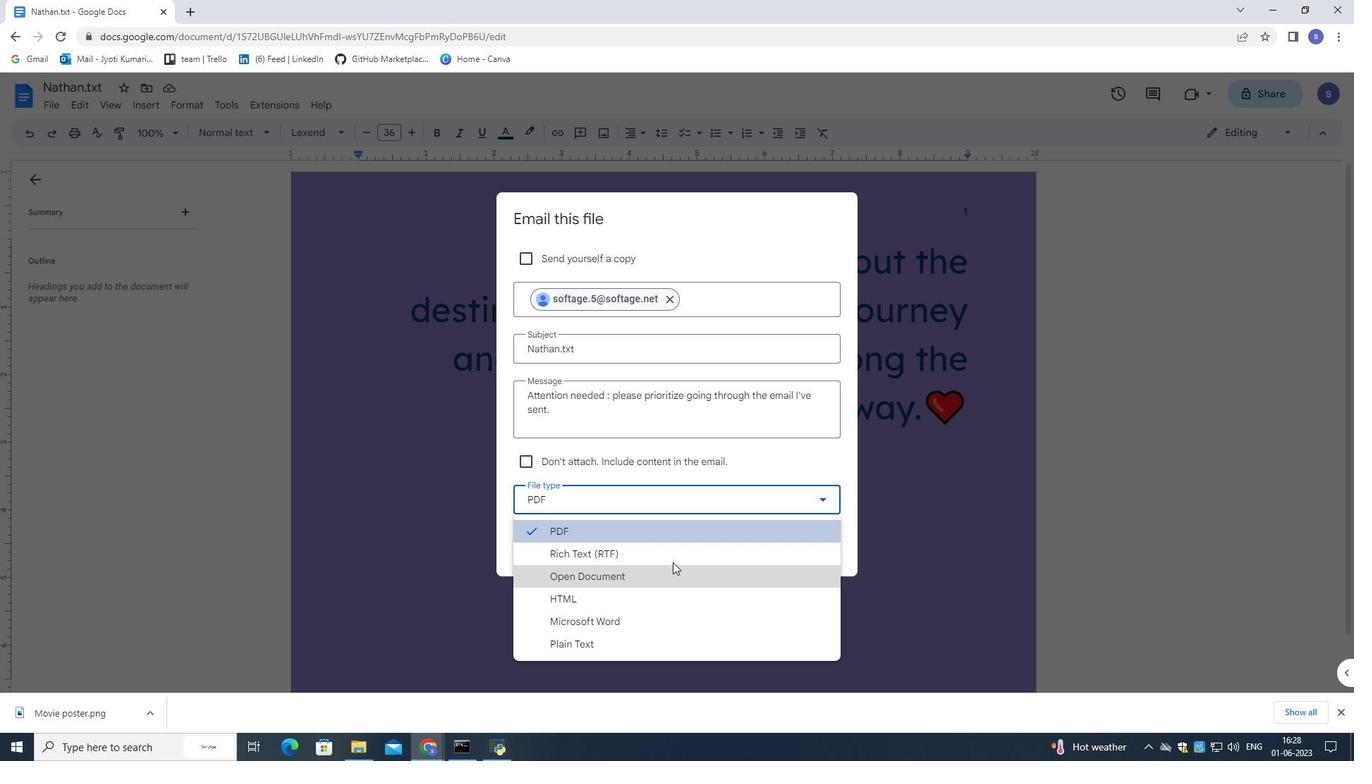 
Action: Mouse pressed left at (673, 556)
Screenshot: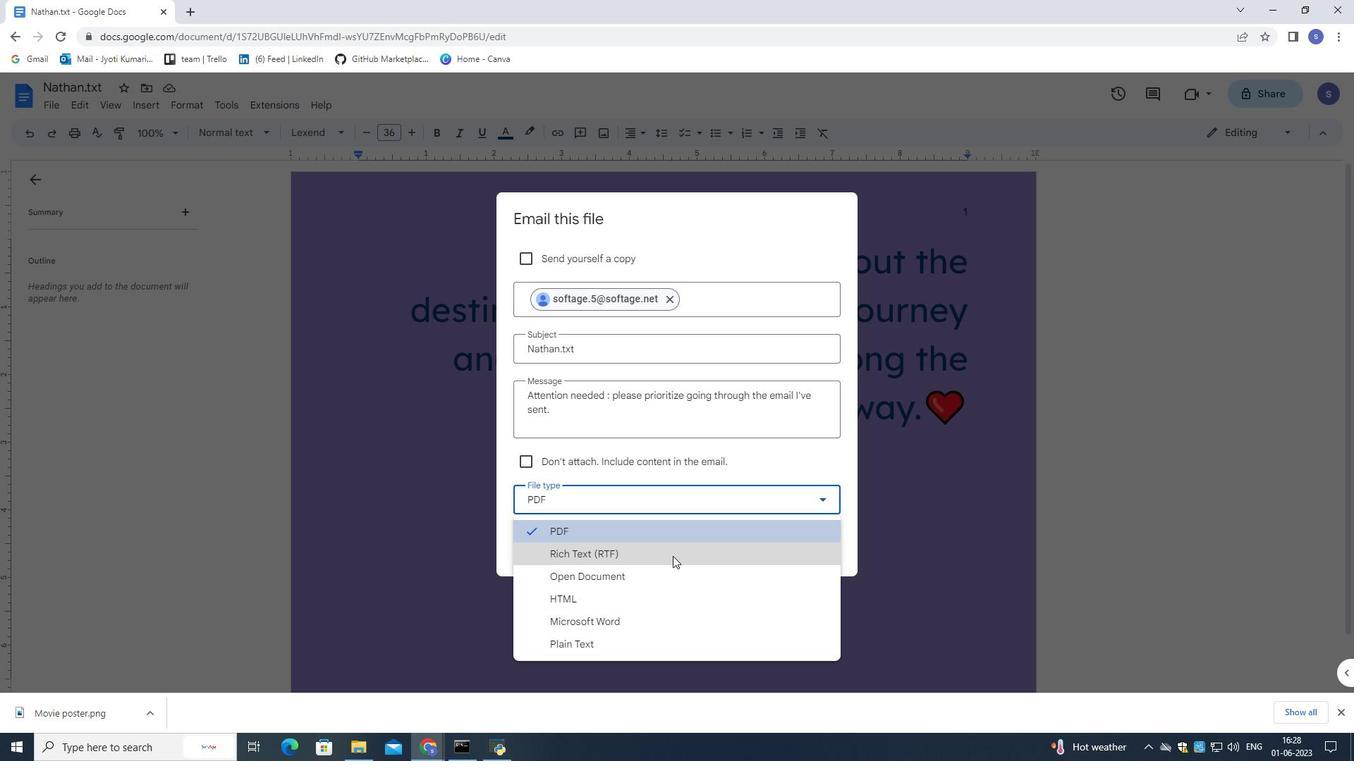 
Action: Mouse moved to (823, 541)
Screenshot: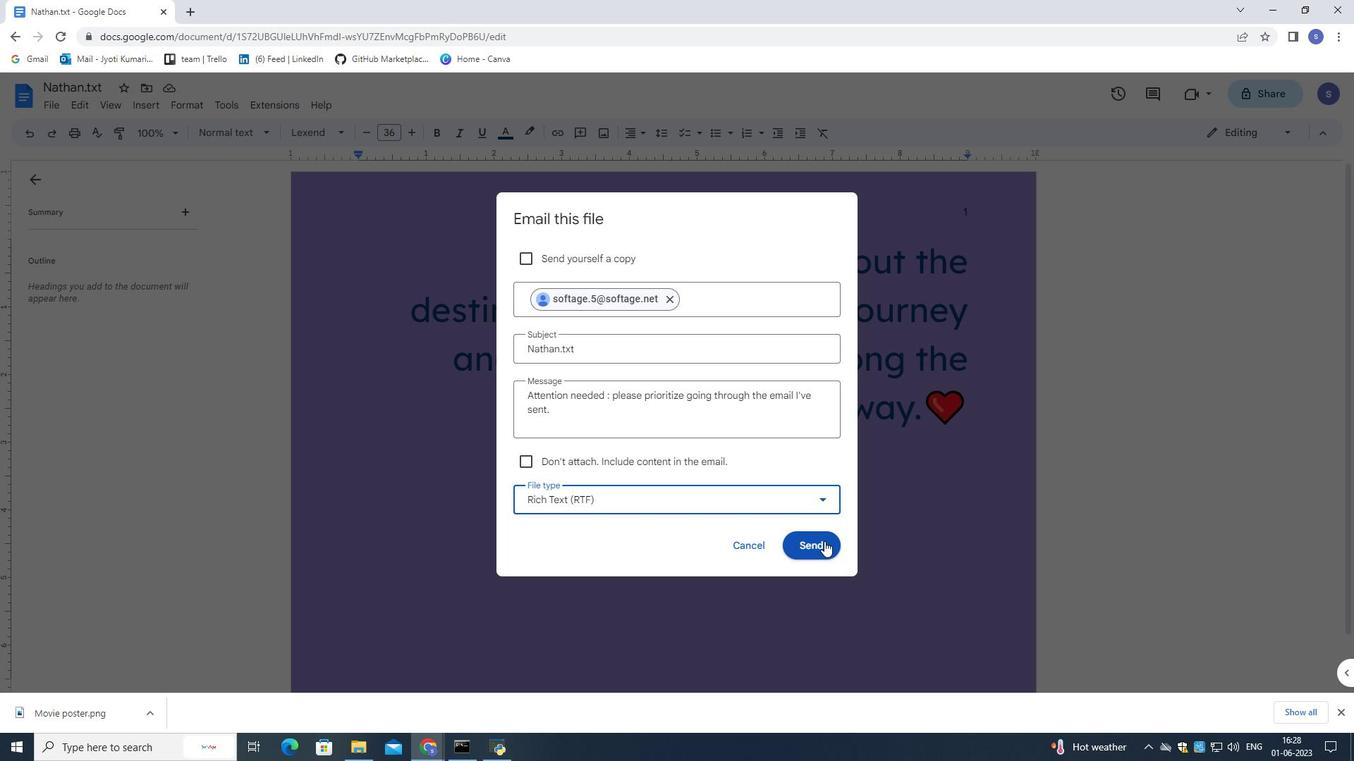 
Action: Mouse pressed left at (823, 541)
Screenshot: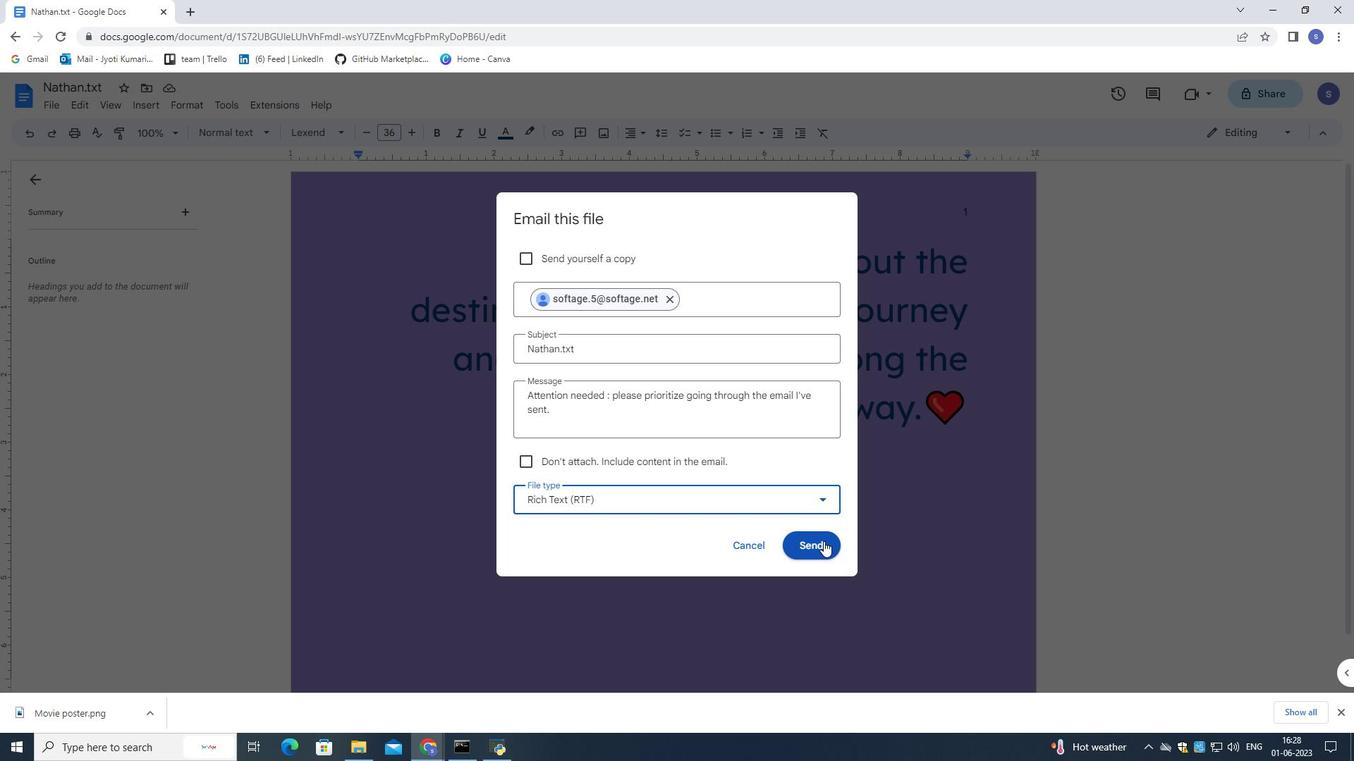 
Action: Mouse moved to (519, 535)
Screenshot: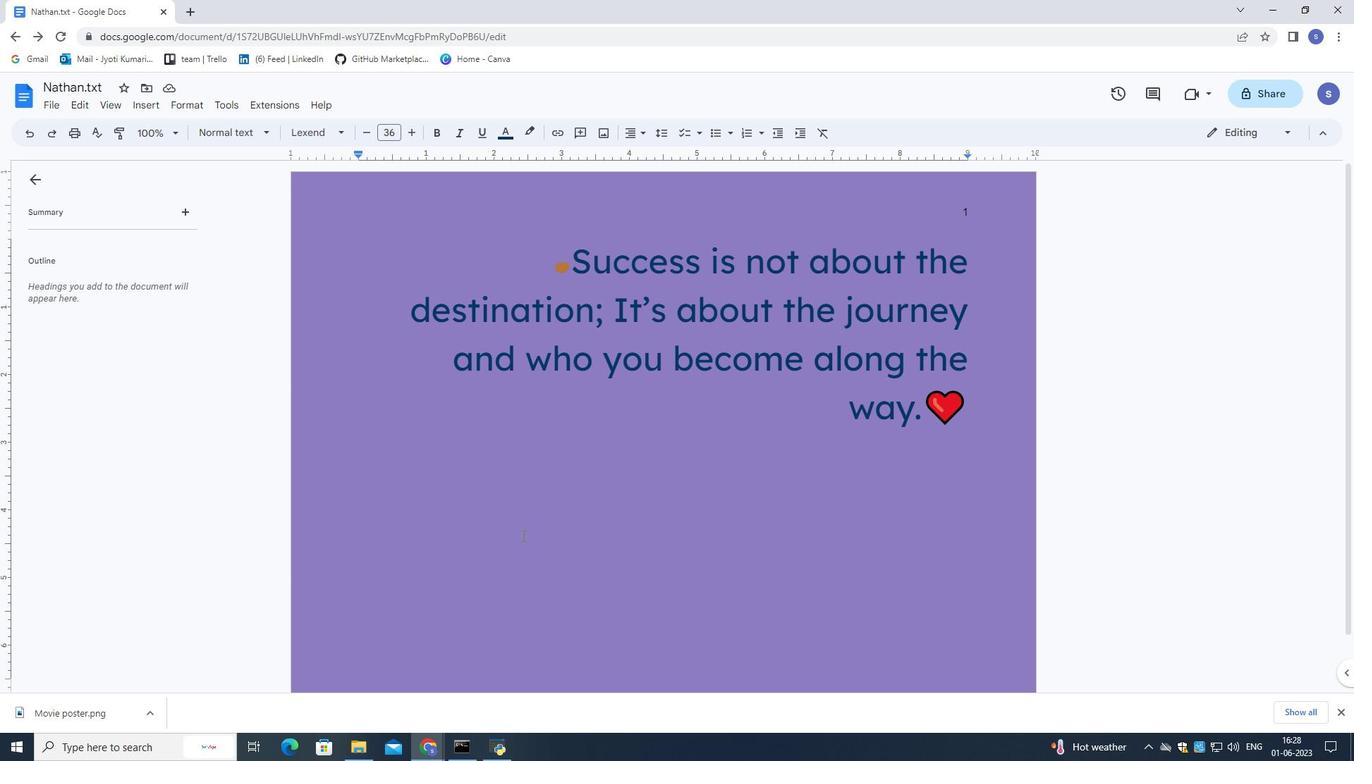 
